 Task: Add Sprouts Spicy Roasted Seaweed to the cart.
Action: Mouse pressed left at (19, 82)
Screenshot: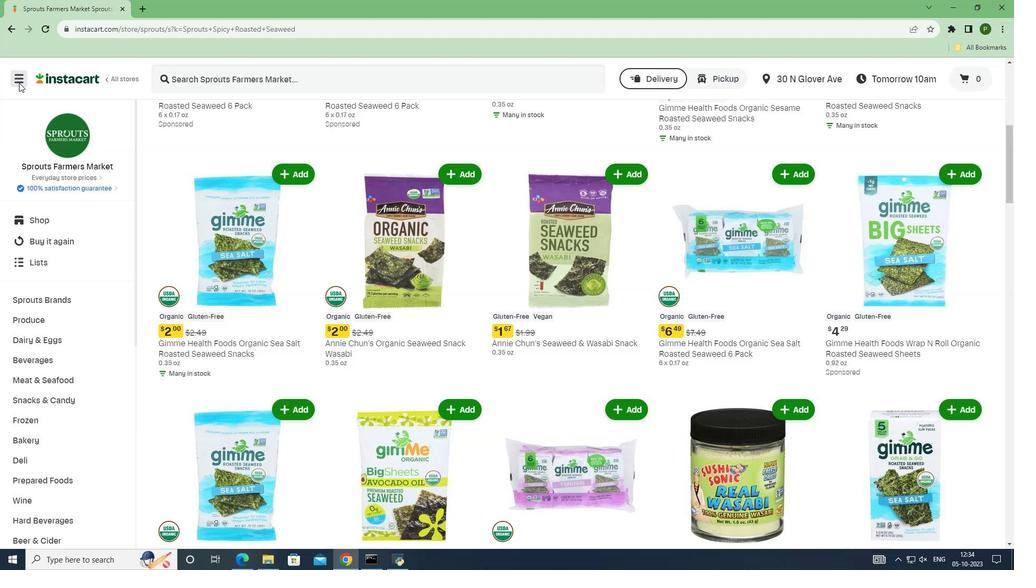 
Action: Mouse moved to (16, 288)
Screenshot: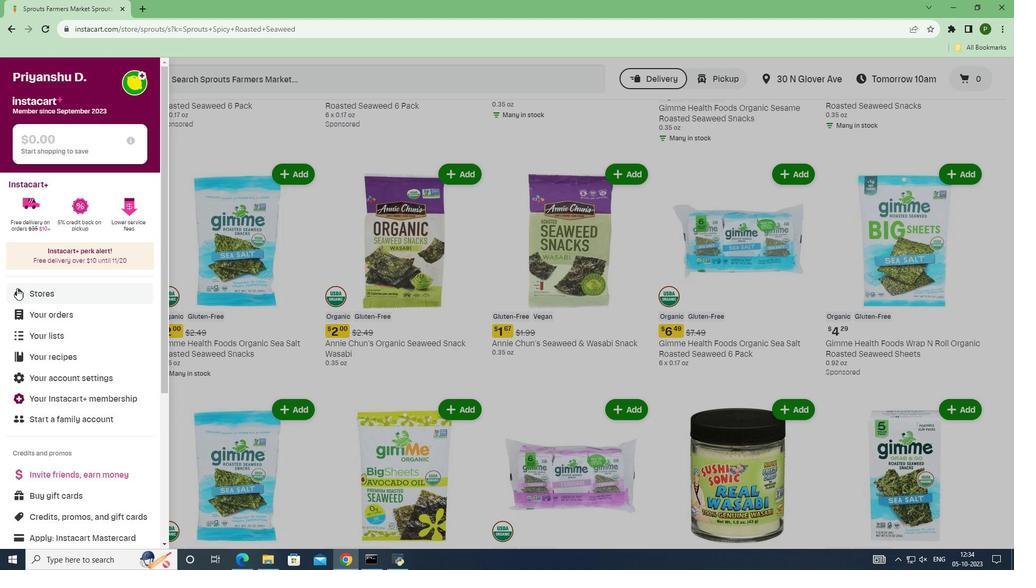 
Action: Mouse pressed left at (16, 288)
Screenshot: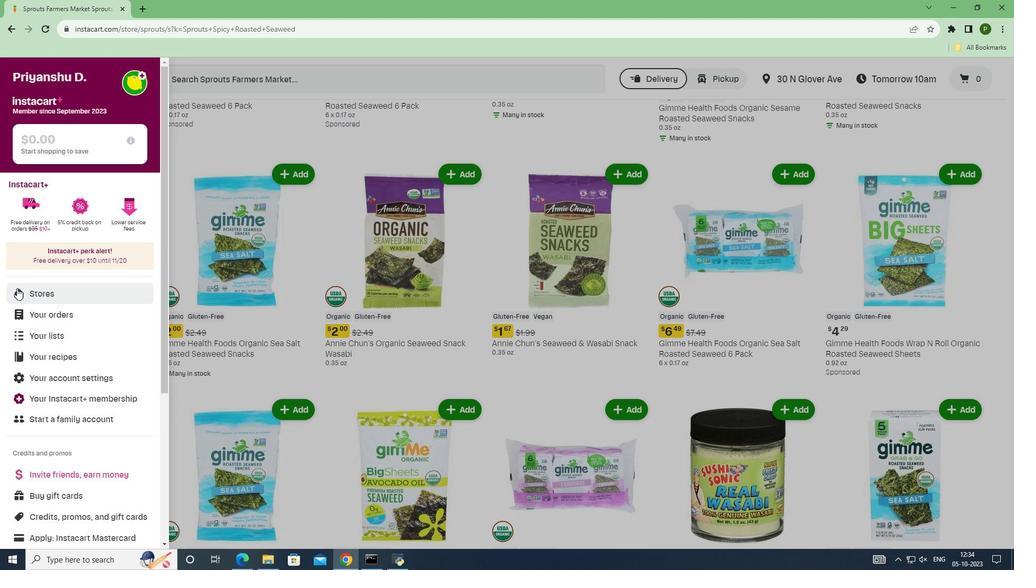 
Action: Mouse moved to (240, 119)
Screenshot: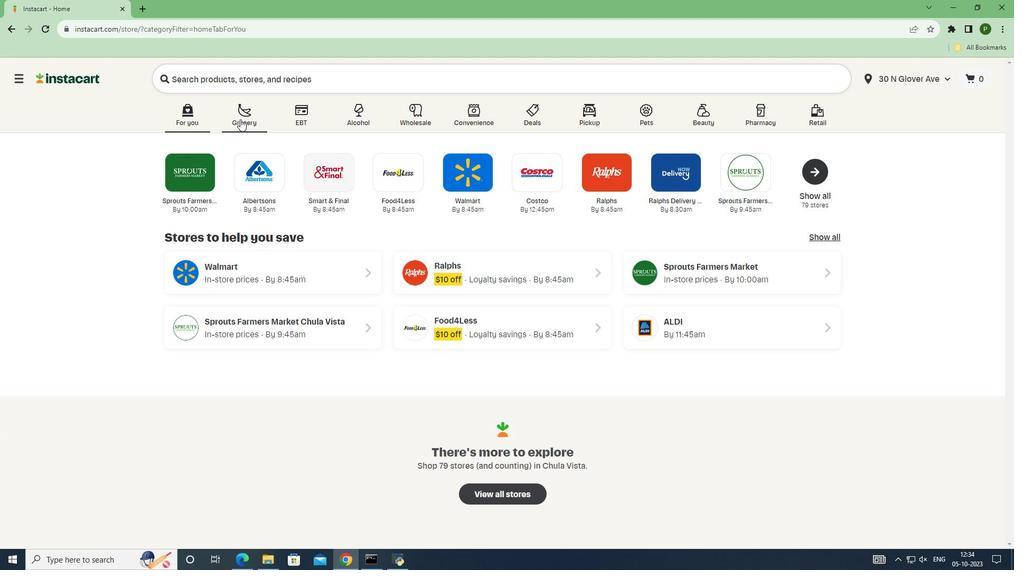 
Action: Mouse pressed left at (240, 119)
Screenshot: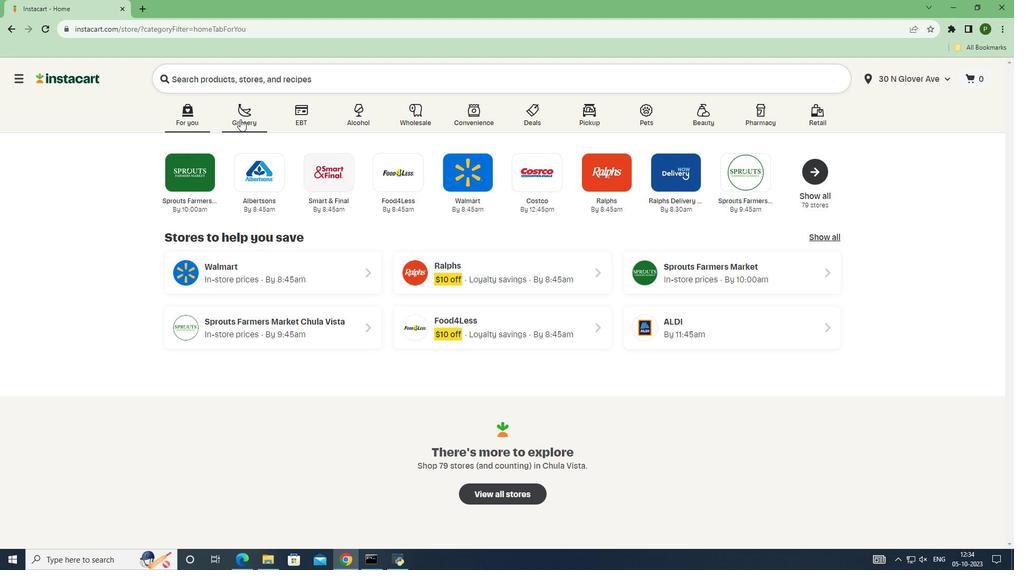 
Action: Mouse moved to (640, 227)
Screenshot: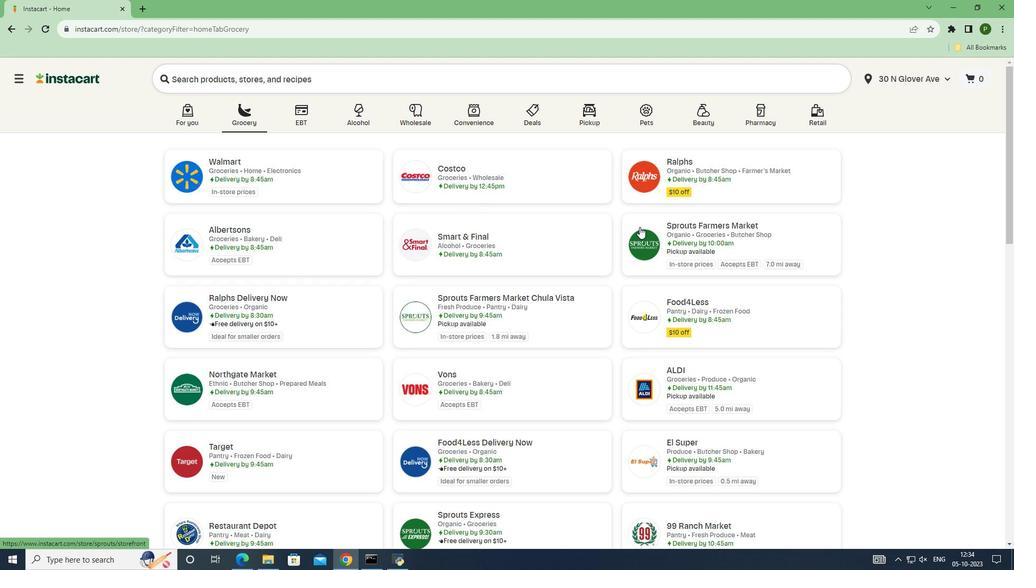 
Action: Mouse pressed left at (640, 227)
Screenshot: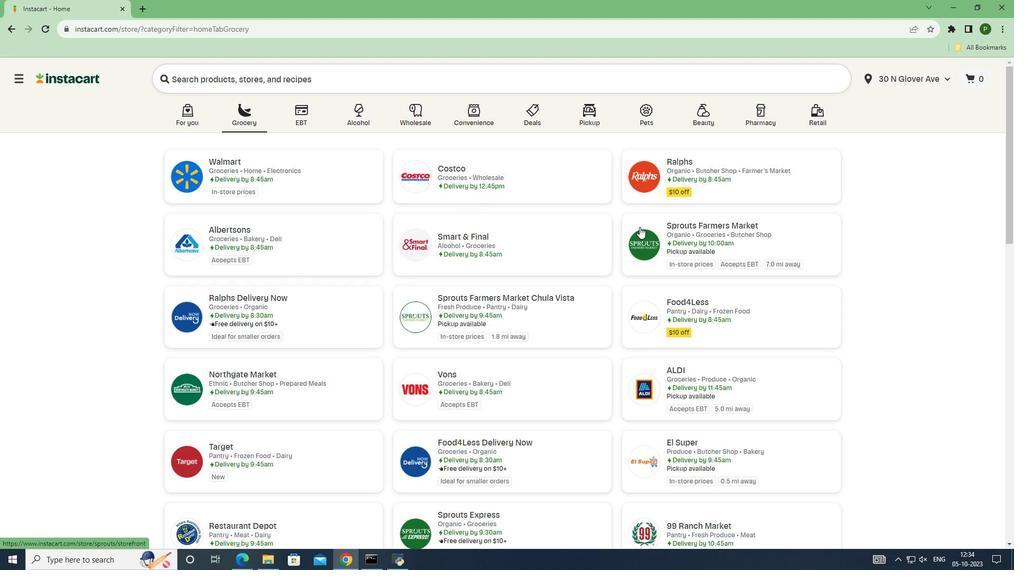
Action: Mouse moved to (83, 299)
Screenshot: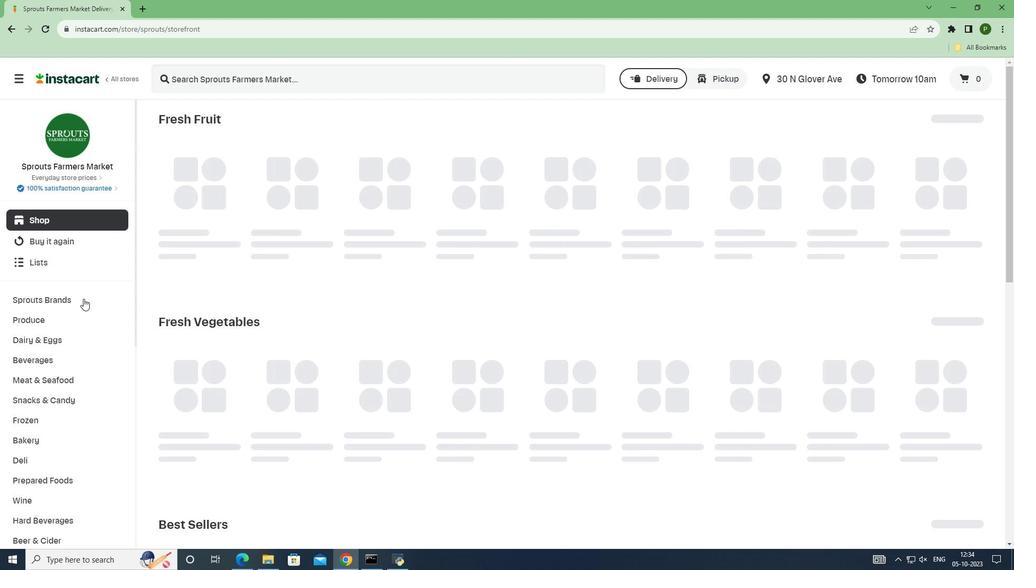 
Action: Mouse pressed left at (83, 299)
Screenshot: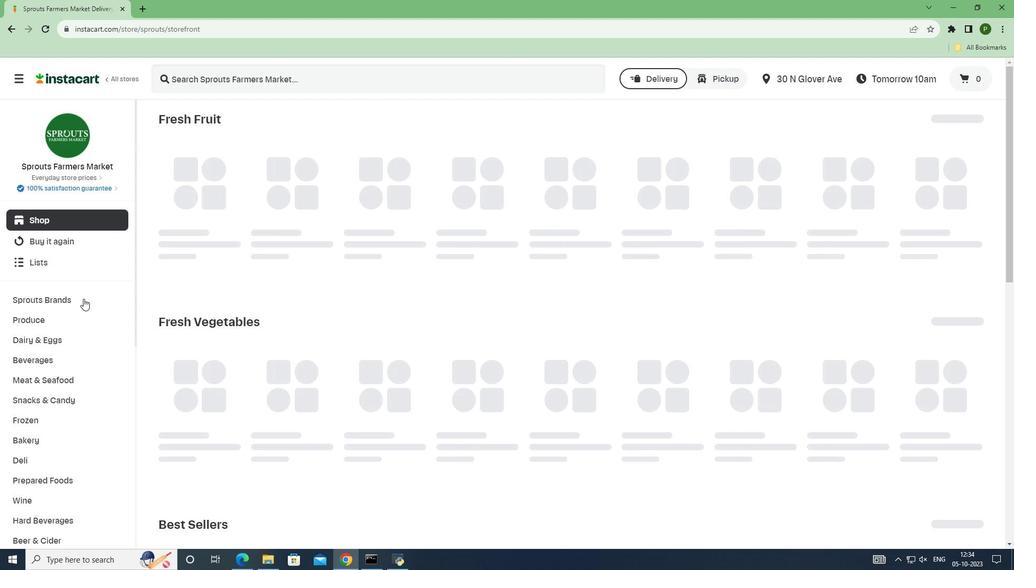 
Action: Mouse moved to (61, 382)
Screenshot: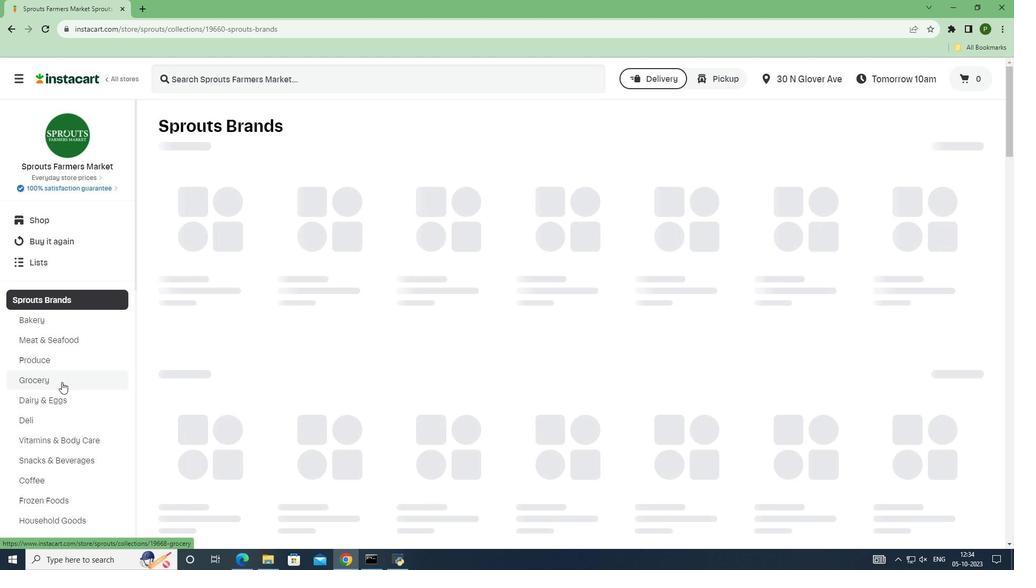 
Action: Mouse pressed left at (61, 382)
Screenshot: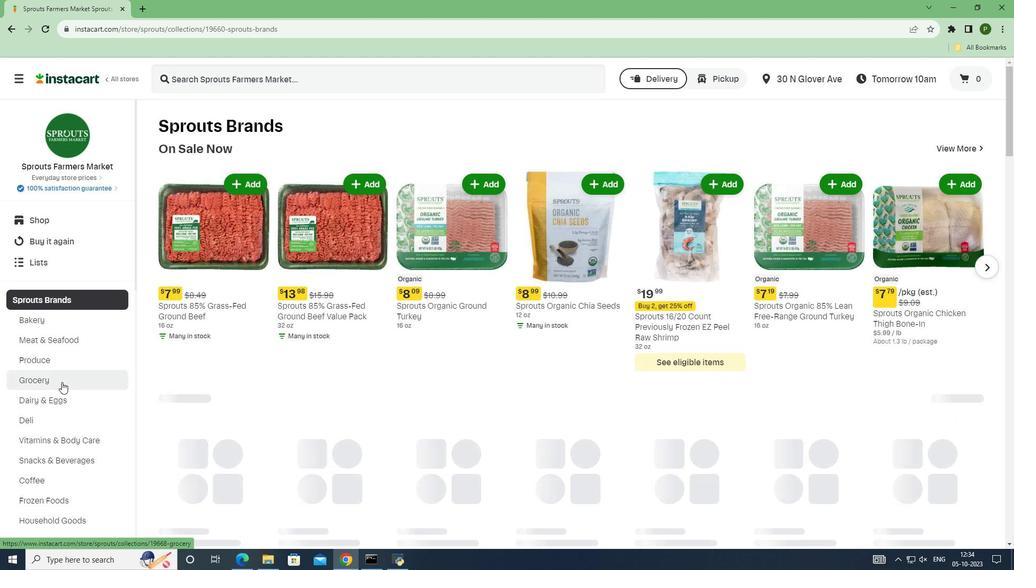 
Action: Mouse moved to (228, 278)
Screenshot: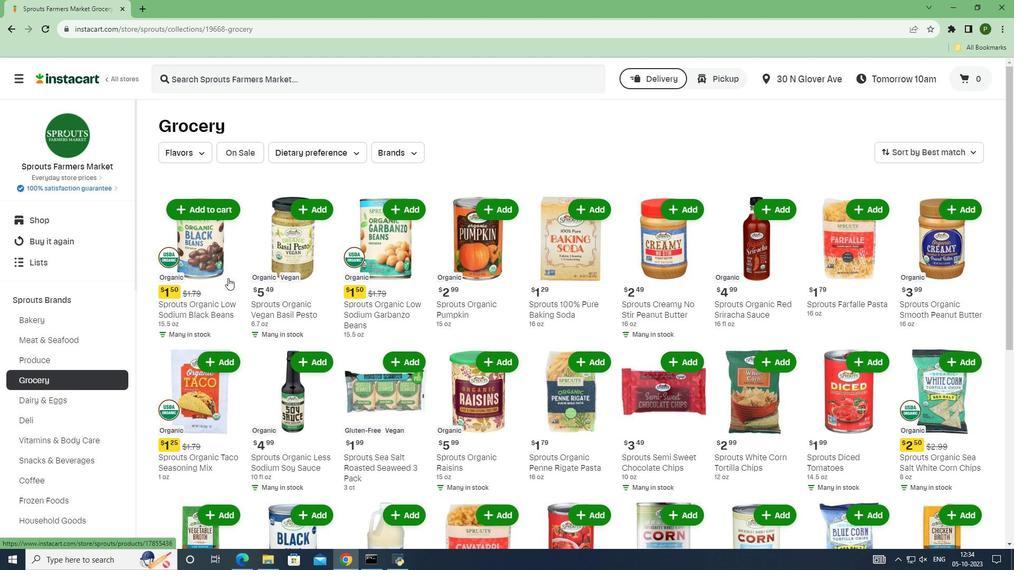 
Action: Mouse scrolled (228, 277) with delta (0, 0)
Screenshot: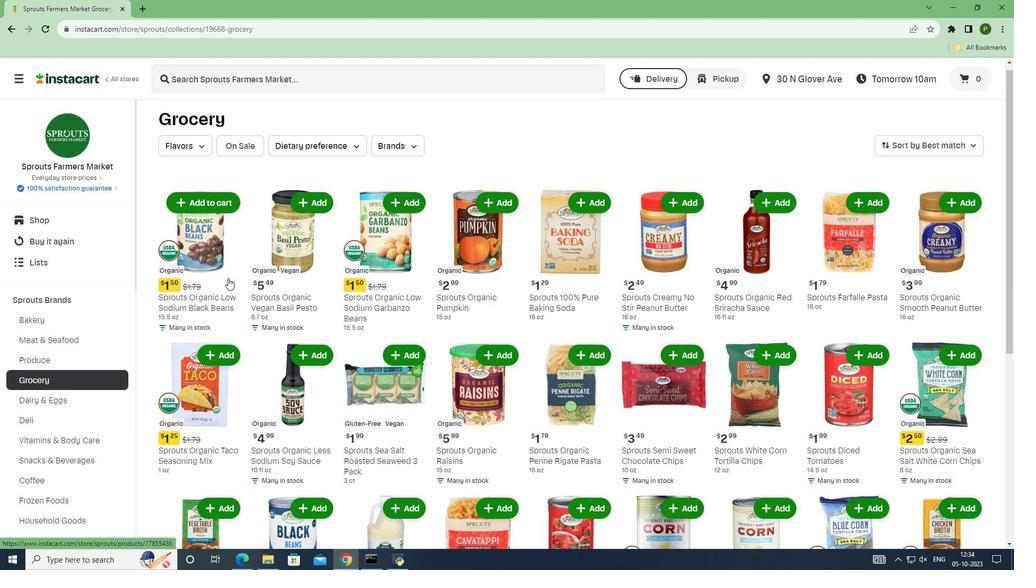 
Action: Mouse moved to (228, 278)
Screenshot: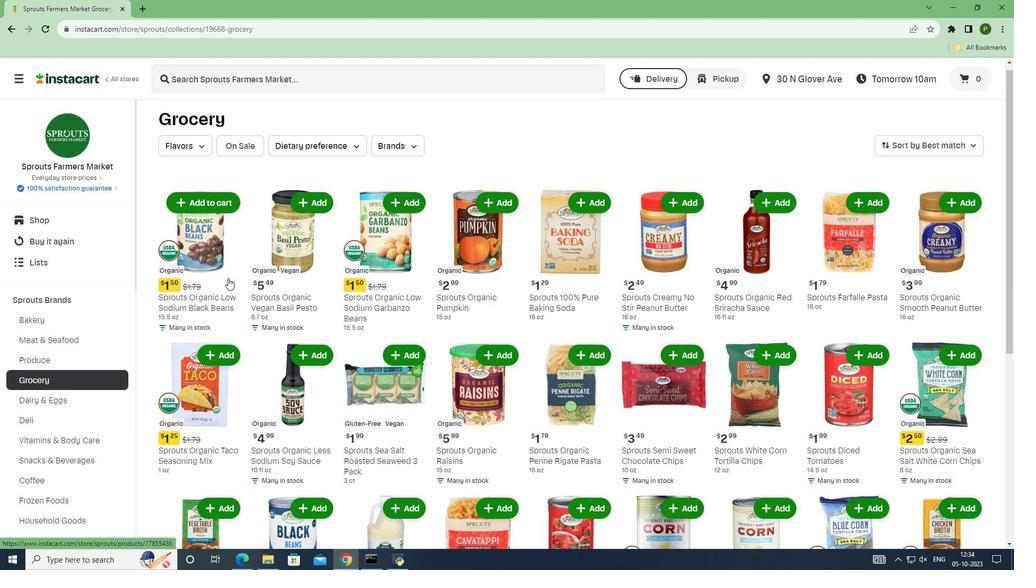 
Action: Mouse scrolled (228, 278) with delta (0, 0)
Screenshot: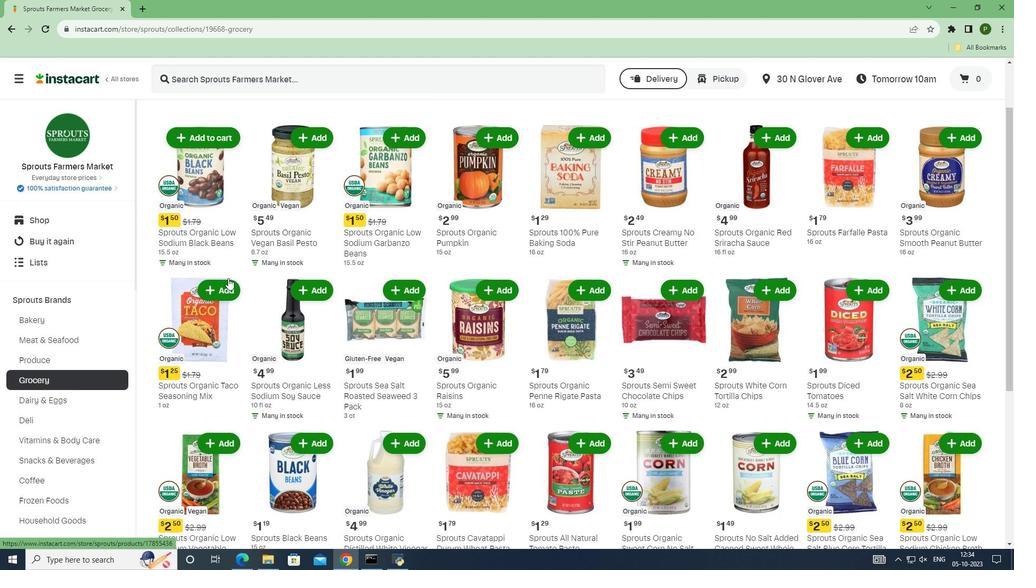 
Action: Mouse scrolled (228, 278) with delta (0, 0)
Screenshot: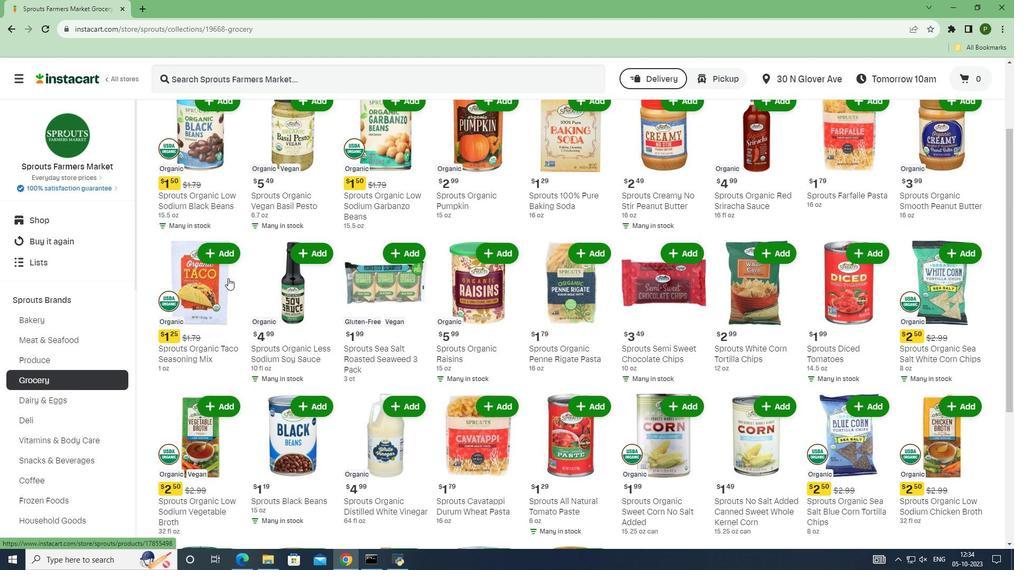 
Action: Mouse scrolled (228, 278) with delta (0, 0)
Screenshot: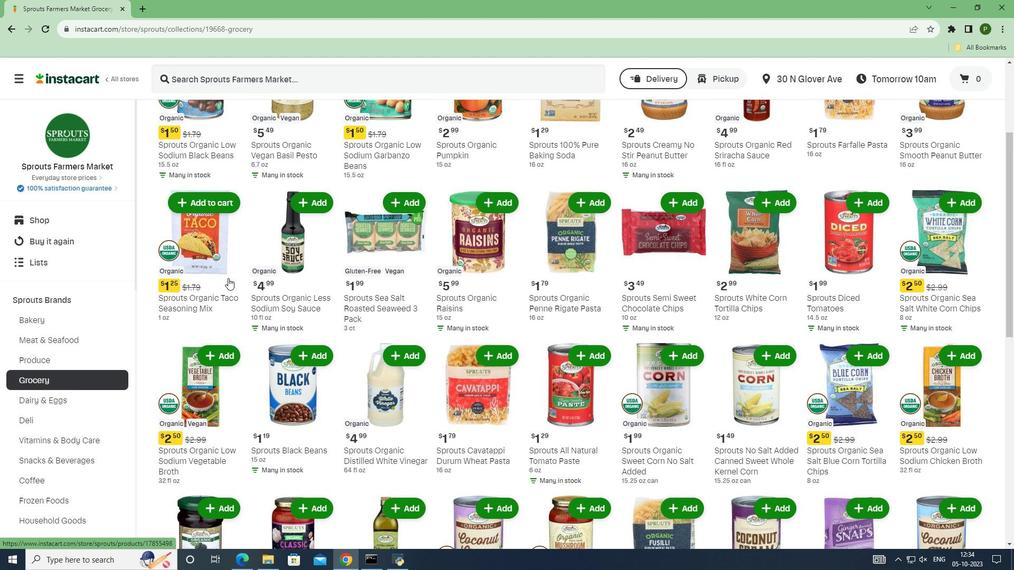 
Action: Mouse scrolled (228, 278) with delta (0, 0)
Screenshot: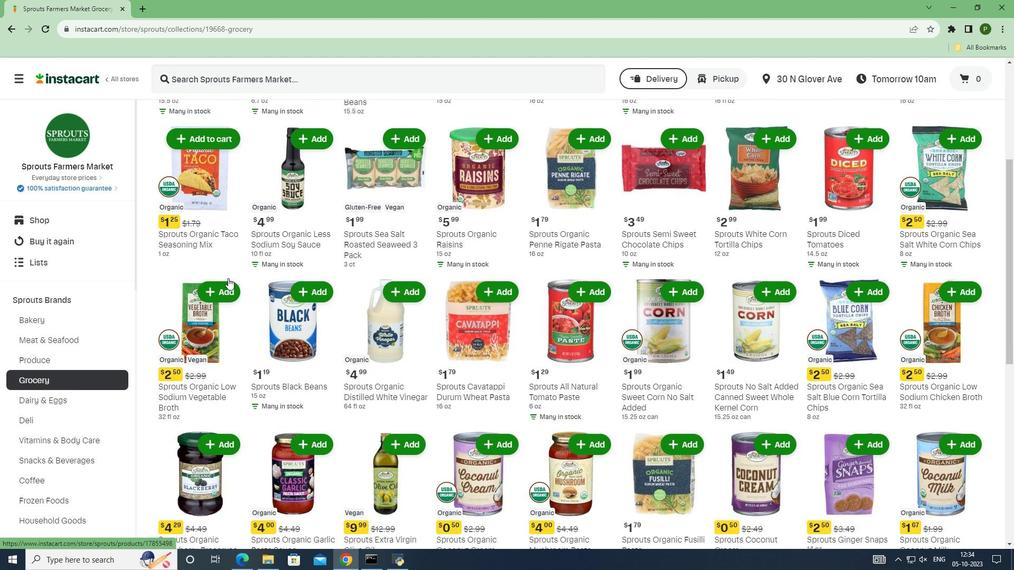 
Action: Mouse scrolled (228, 278) with delta (0, 0)
Screenshot: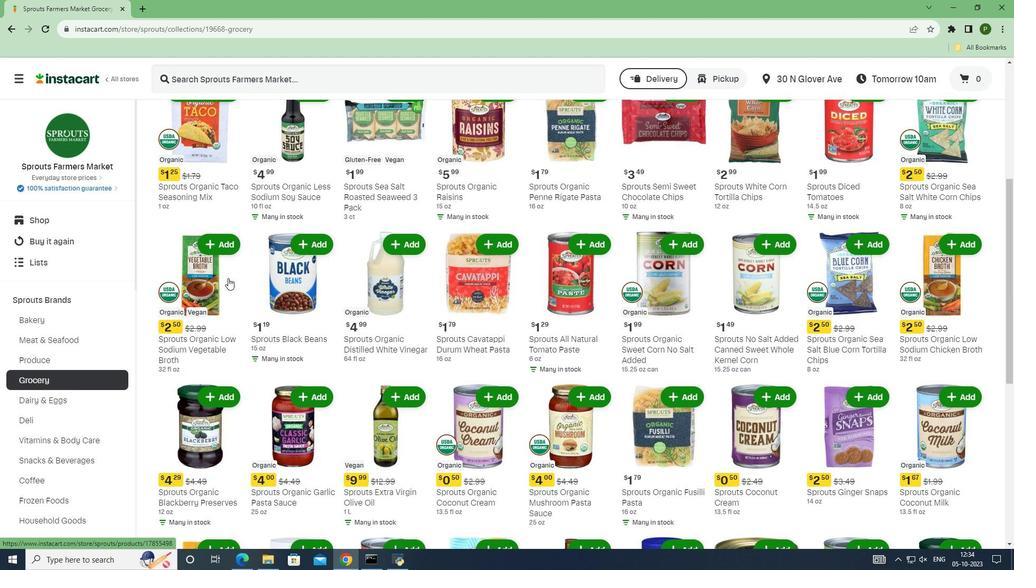 
Action: Mouse scrolled (228, 278) with delta (0, 0)
Screenshot: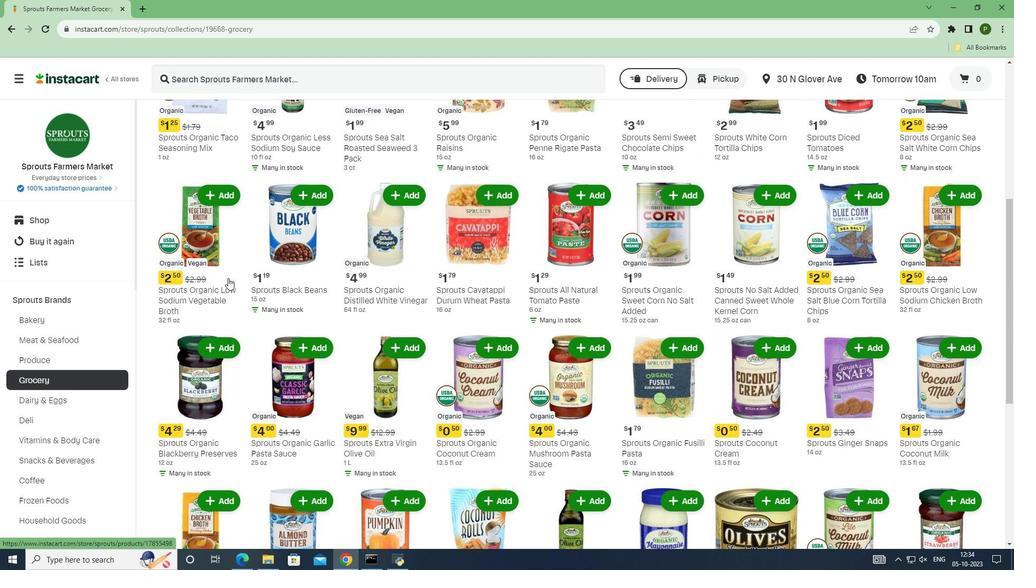 
Action: Mouse scrolled (228, 278) with delta (0, 0)
Screenshot: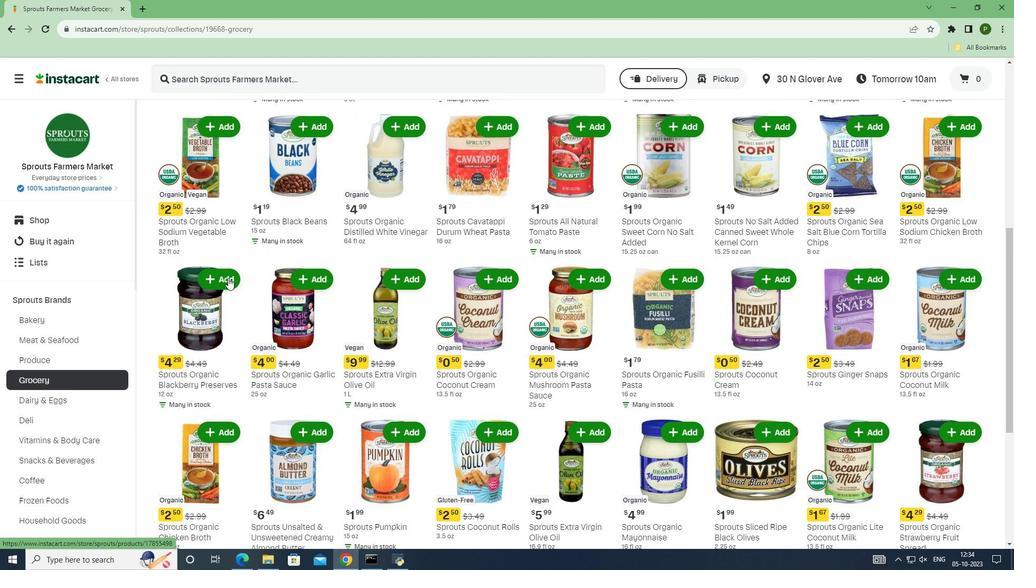 
Action: Mouse scrolled (228, 278) with delta (0, 0)
Screenshot: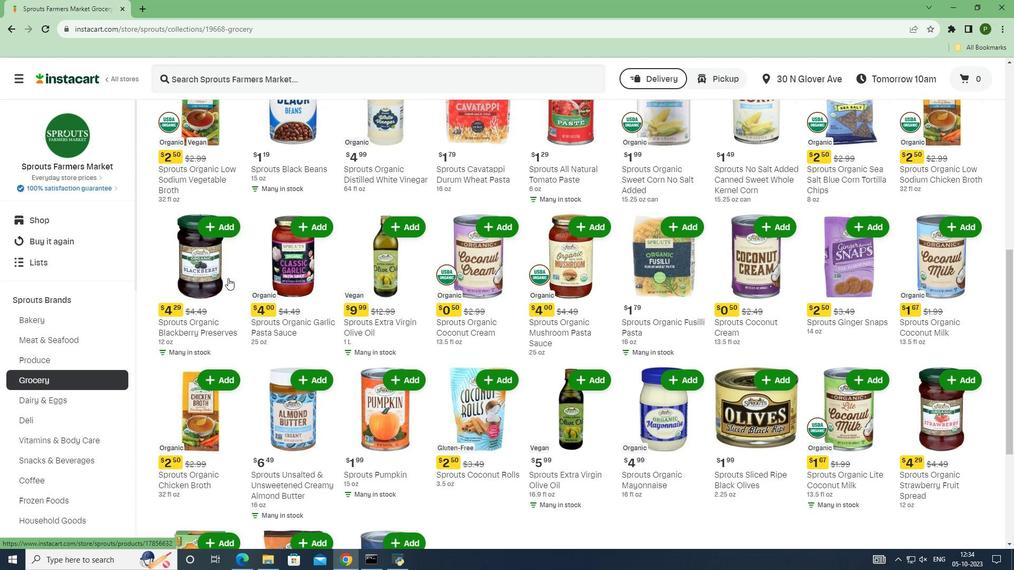 
Action: Mouse scrolled (228, 278) with delta (0, 0)
Screenshot: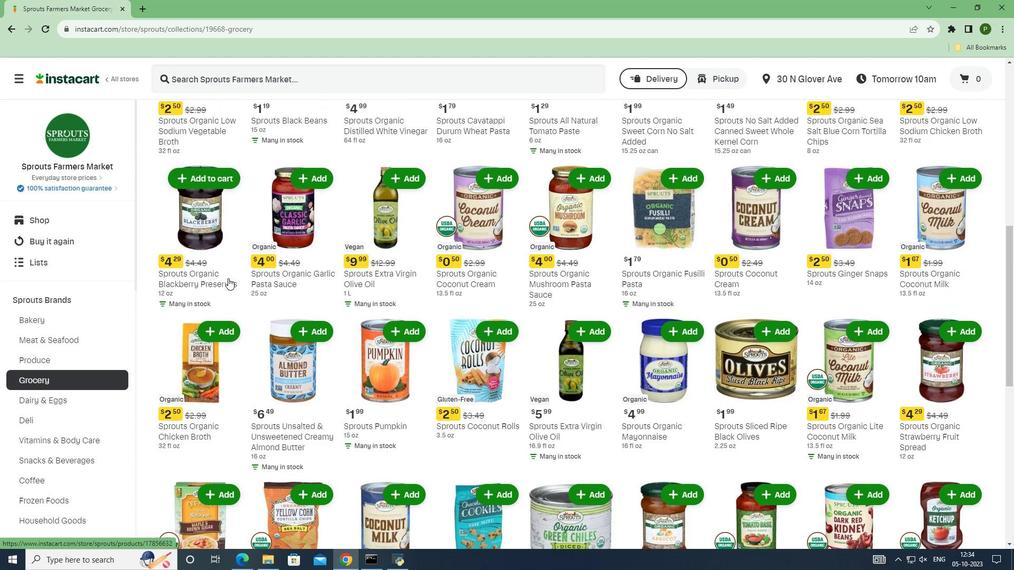 
Action: Mouse scrolled (228, 278) with delta (0, 0)
Screenshot: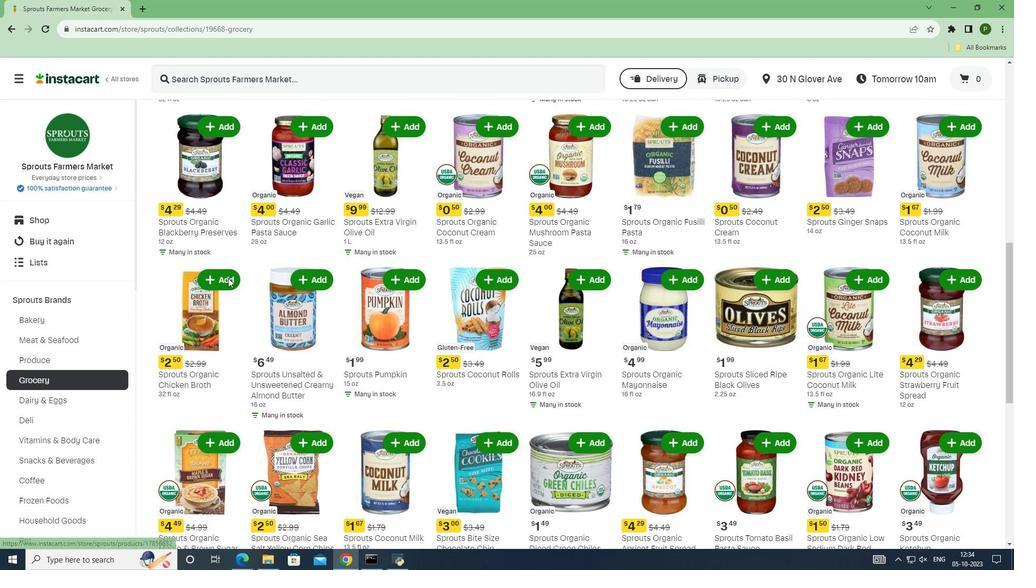 
Action: Mouse scrolled (228, 278) with delta (0, 0)
Screenshot: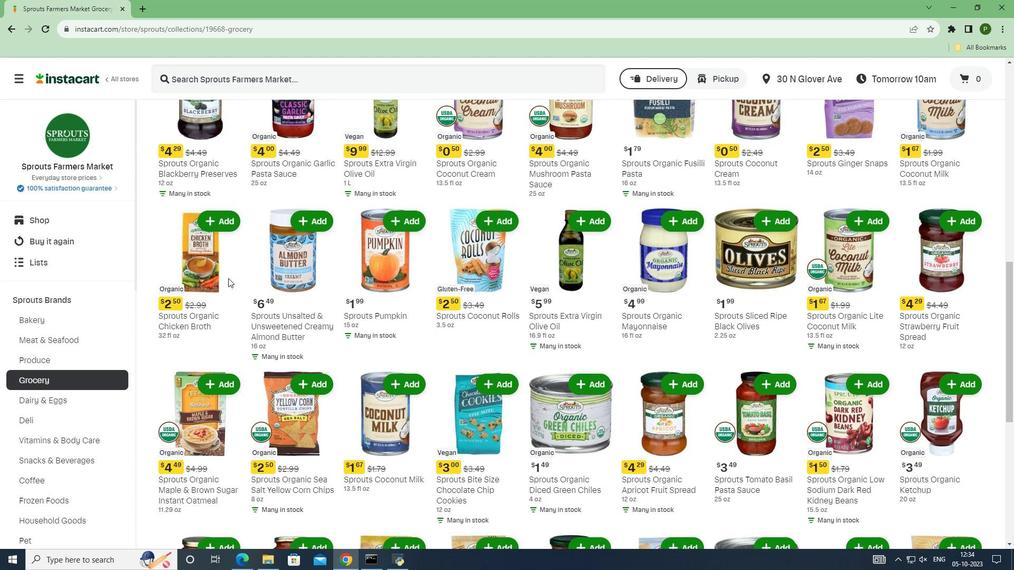 
Action: Mouse scrolled (228, 278) with delta (0, 0)
Screenshot: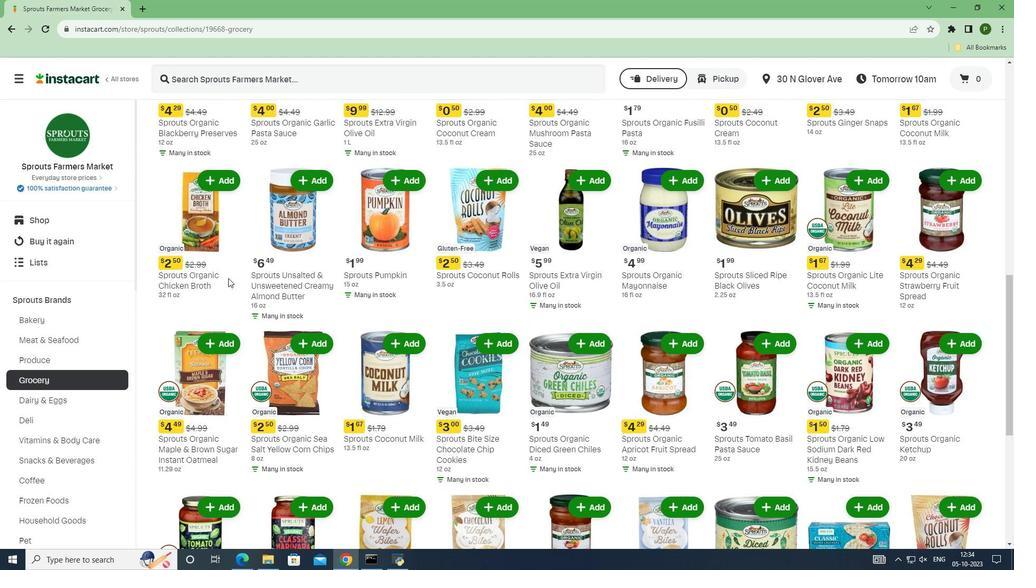 
Action: Mouse scrolled (228, 278) with delta (0, 0)
Screenshot: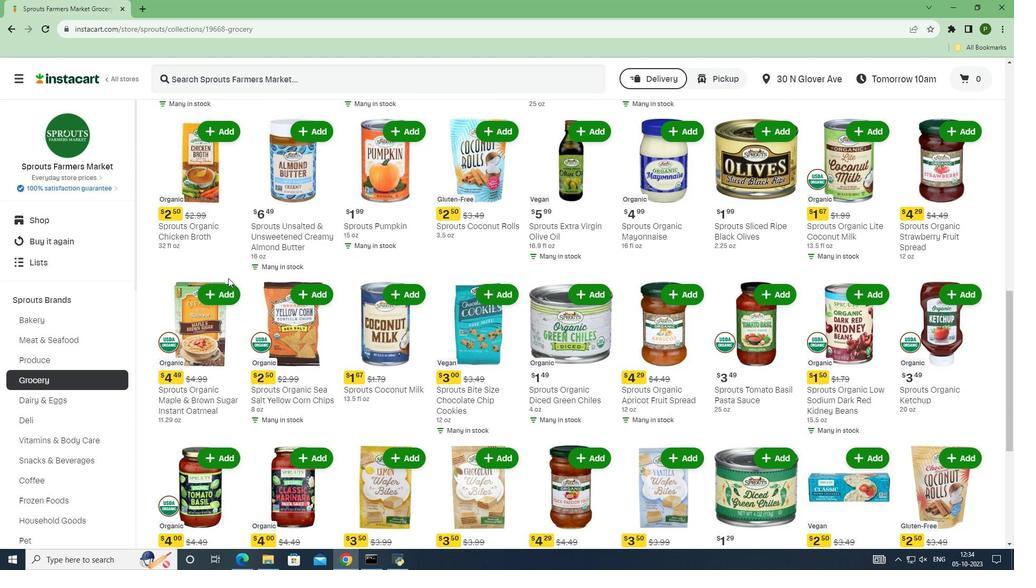 
Action: Mouse scrolled (228, 278) with delta (0, 0)
Screenshot: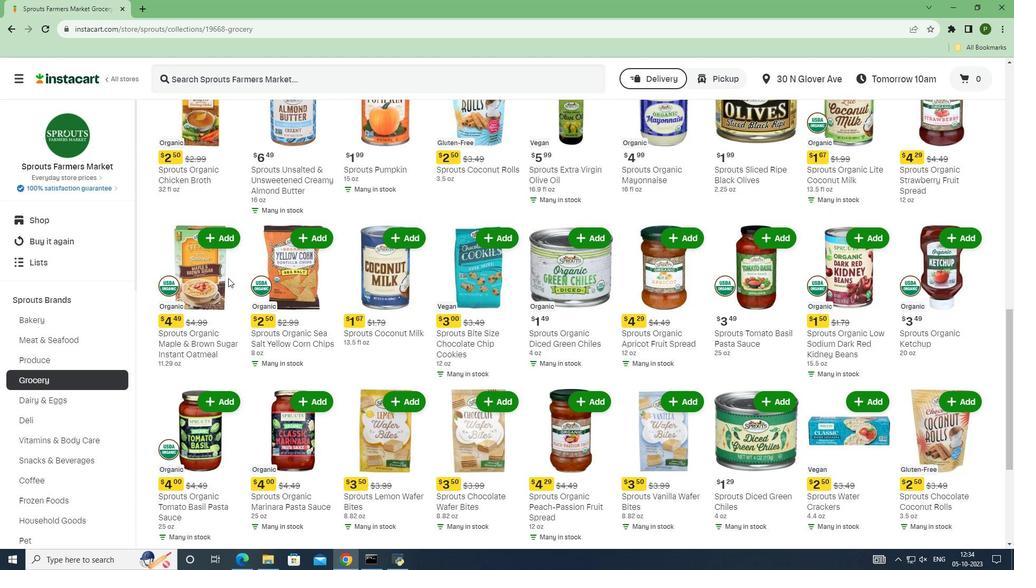 
Action: Mouse scrolled (228, 278) with delta (0, 0)
Screenshot: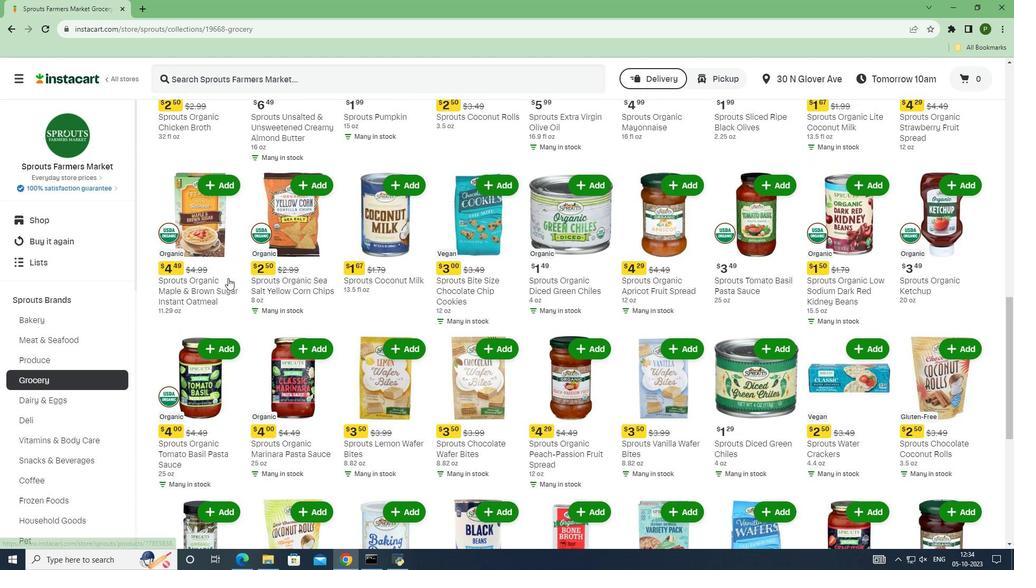 
Action: Mouse scrolled (228, 278) with delta (0, 0)
Screenshot: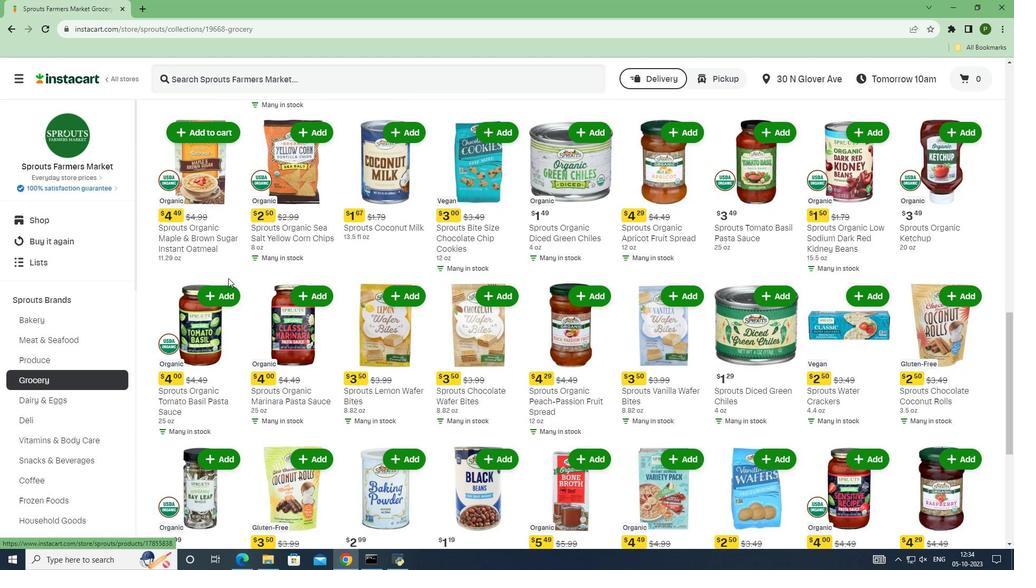 
Action: Mouse scrolled (228, 278) with delta (0, 0)
Screenshot: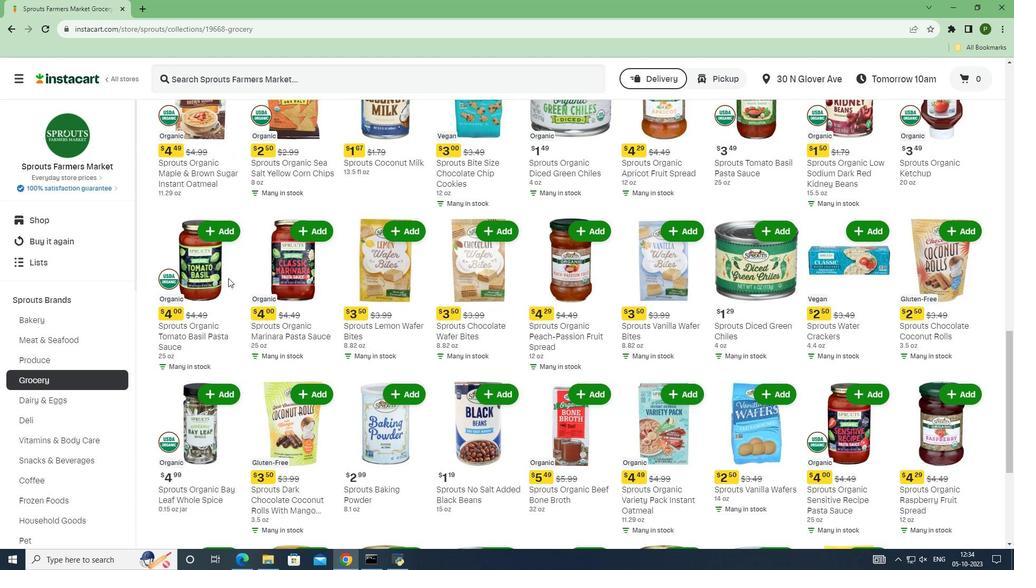 
Action: Mouse scrolled (228, 278) with delta (0, 0)
Screenshot: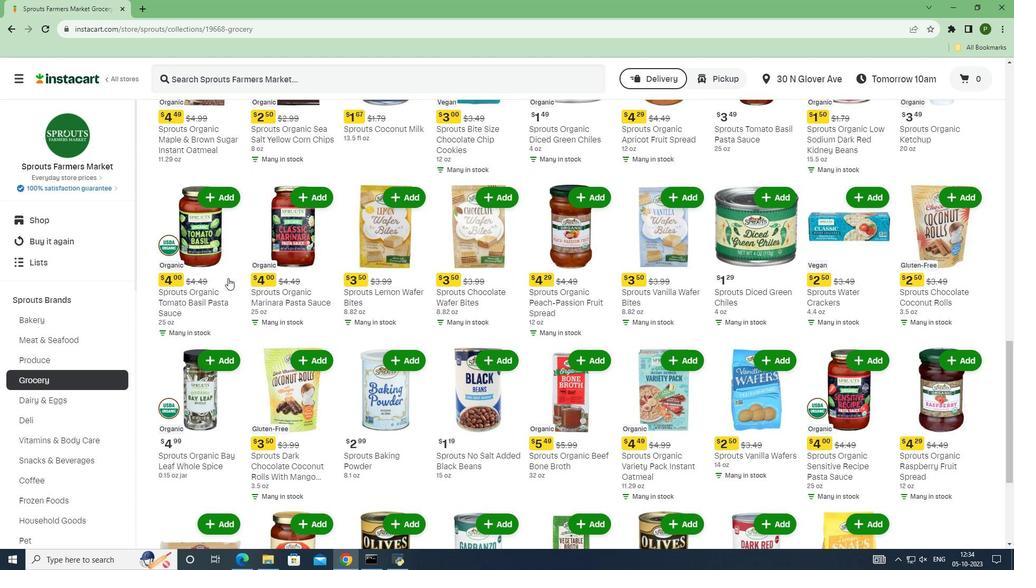 
Action: Mouse scrolled (228, 278) with delta (0, 0)
Screenshot: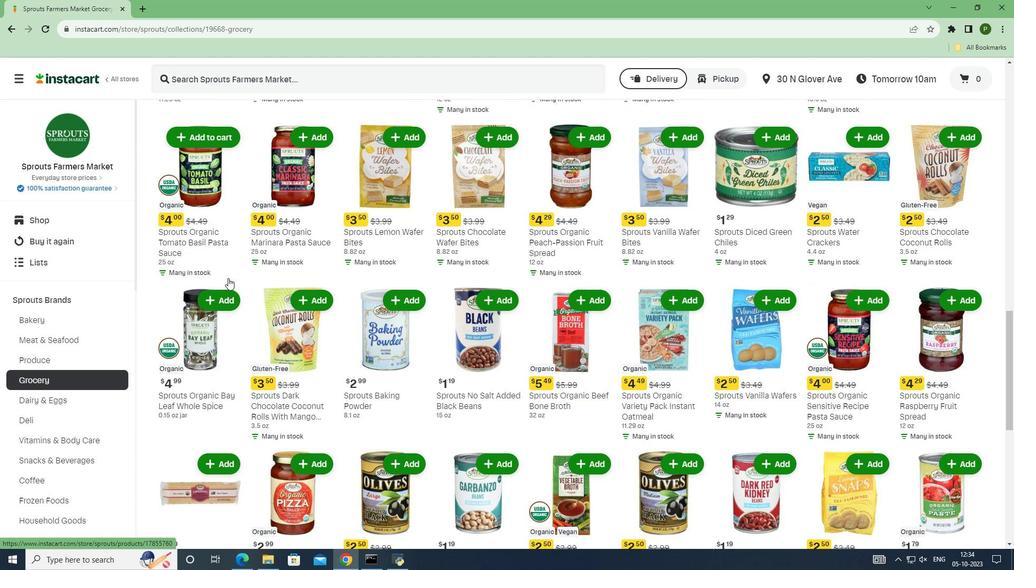 
Action: Mouse scrolled (228, 278) with delta (0, 0)
Screenshot: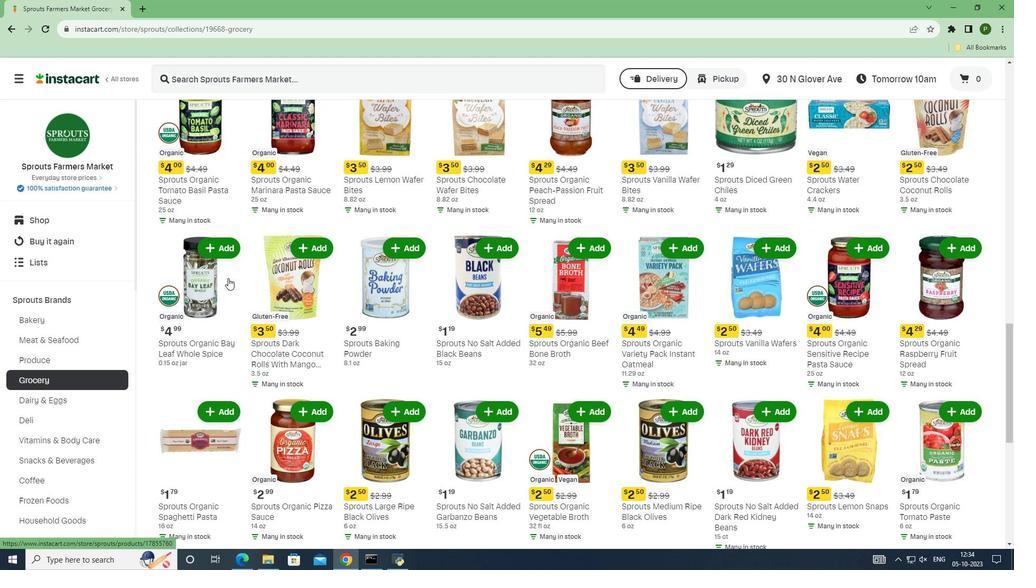 
Action: Mouse scrolled (228, 278) with delta (0, 0)
Screenshot: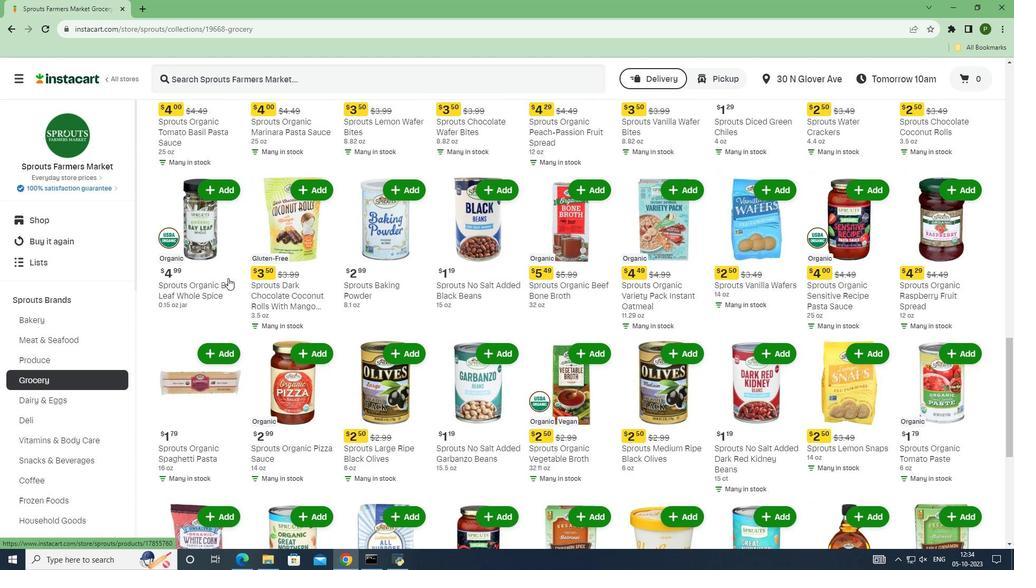 
Action: Mouse scrolled (228, 278) with delta (0, 0)
Screenshot: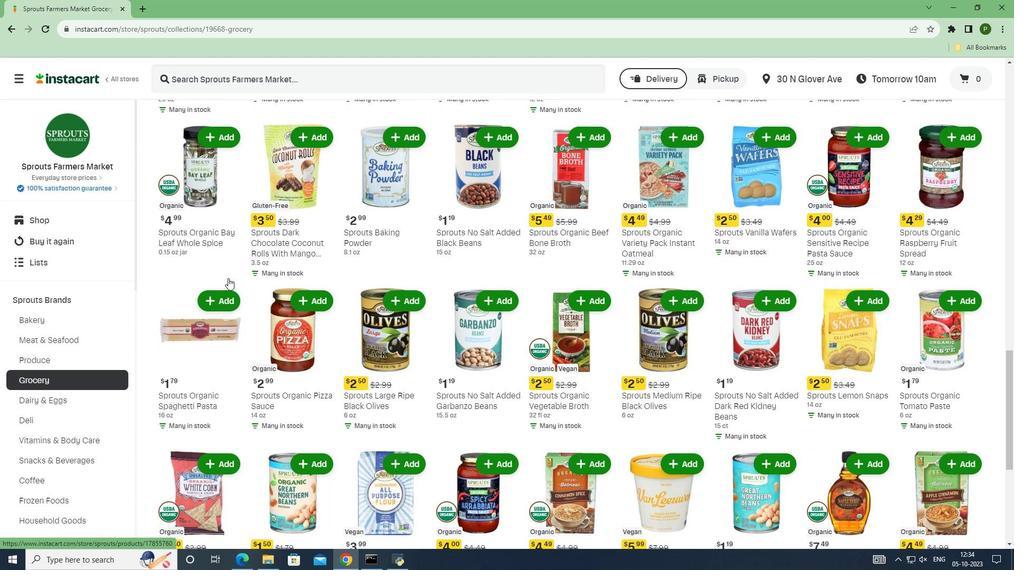 
Action: Mouse scrolled (228, 278) with delta (0, 0)
Screenshot: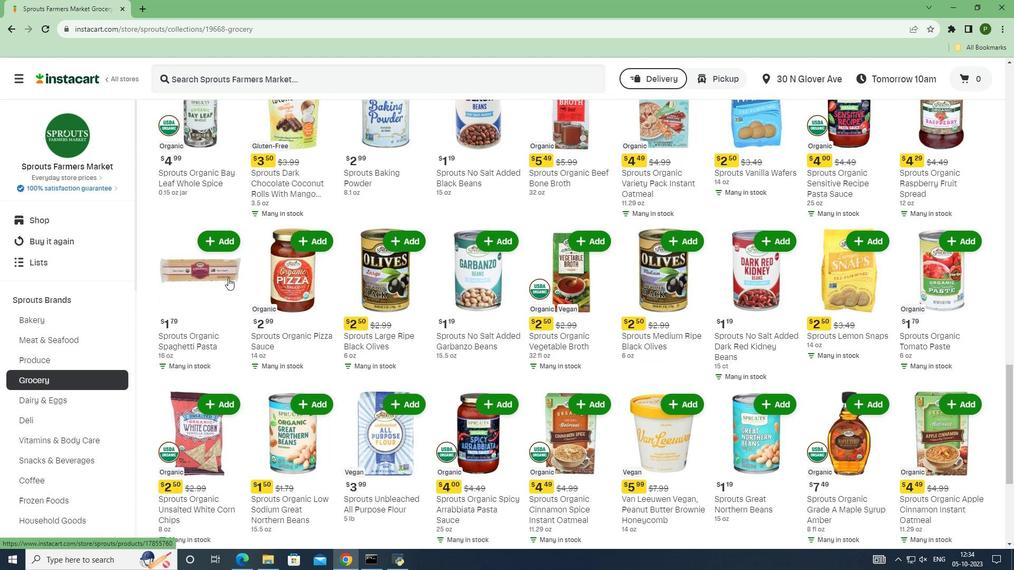 
Action: Mouse scrolled (228, 278) with delta (0, 0)
Screenshot: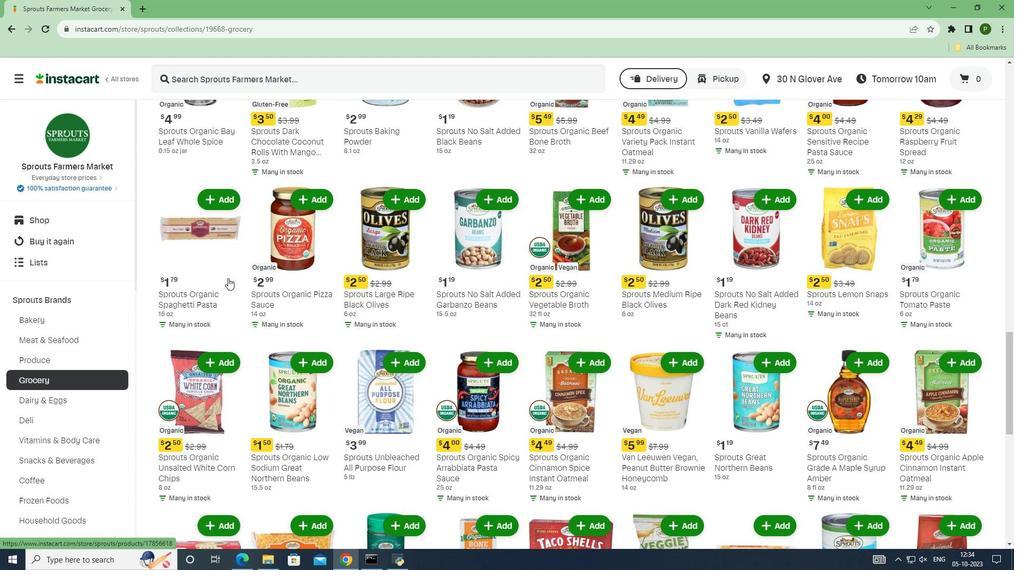 
Action: Mouse scrolled (228, 278) with delta (0, 0)
Screenshot: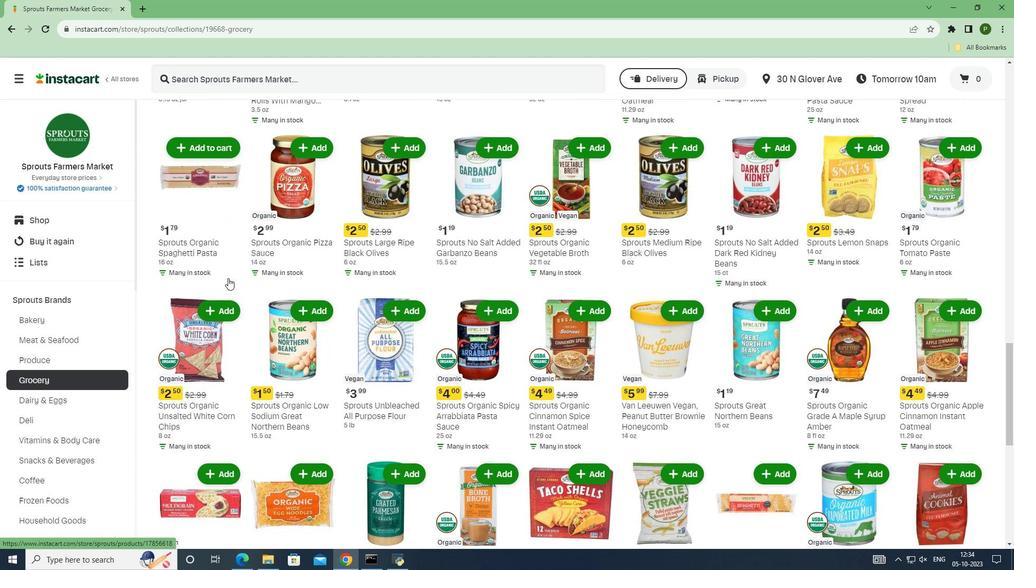 
Action: Mouse scrolled (228, 278) with delta (0, 0)
Screenshot: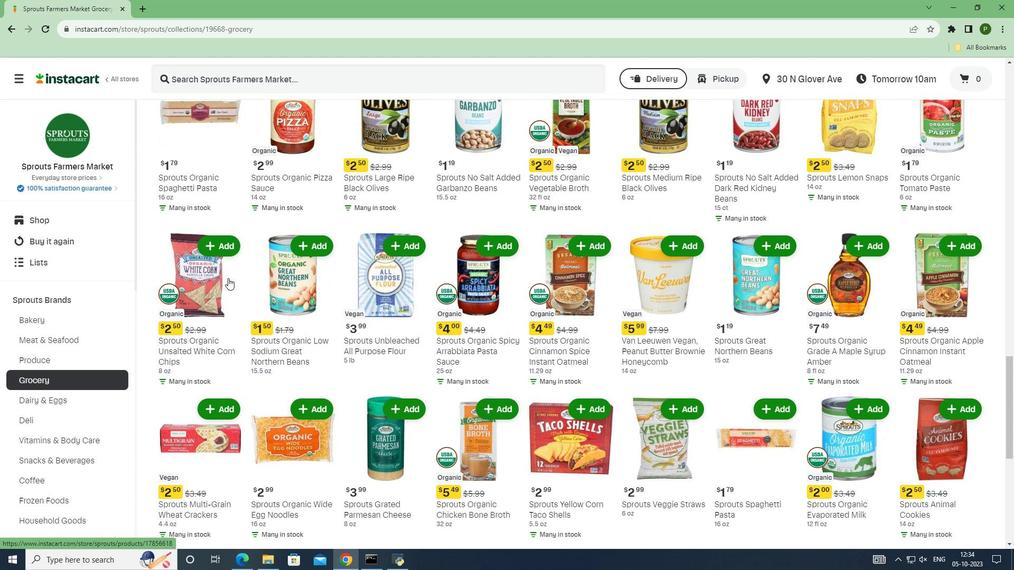 
Action: Mouse scrolled (228, 278) with delta (0, 0)
Screenshot: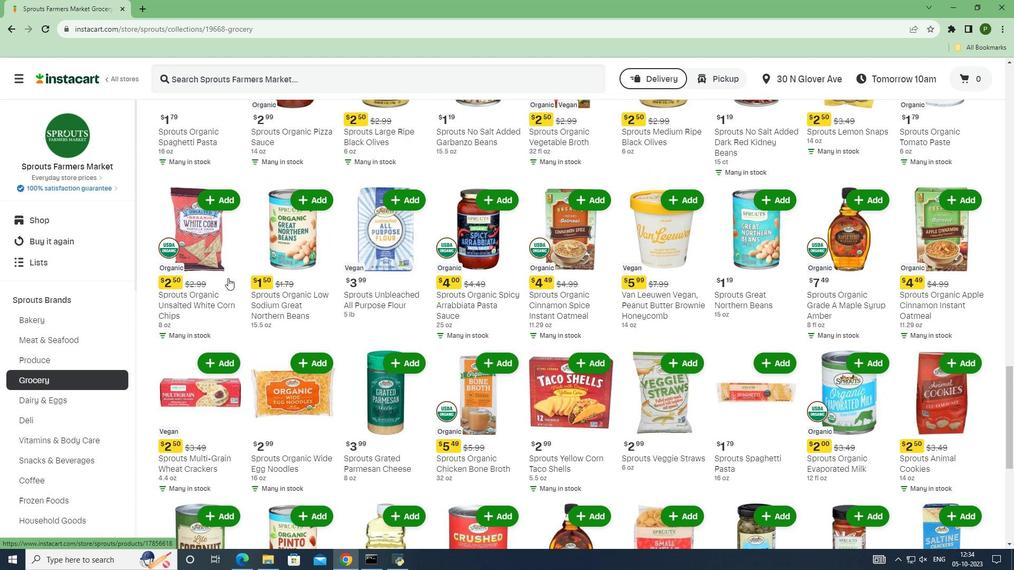 
Action: Mouse scrolled (228, 278) with delta (0, 0)
Screenshot: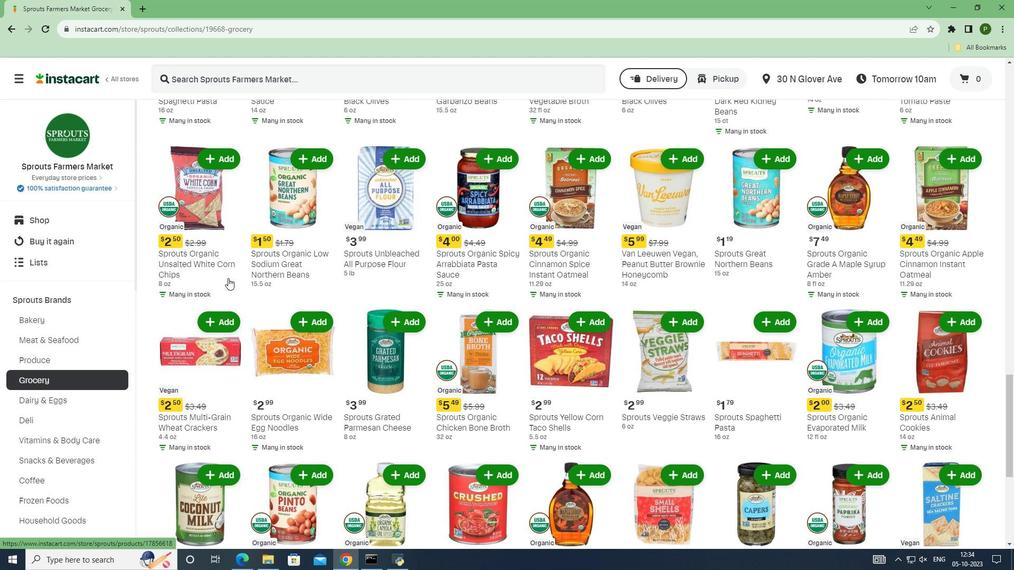 
Action: Mouse scrolled (228, 278) with delta (0, 0)
Screenshot: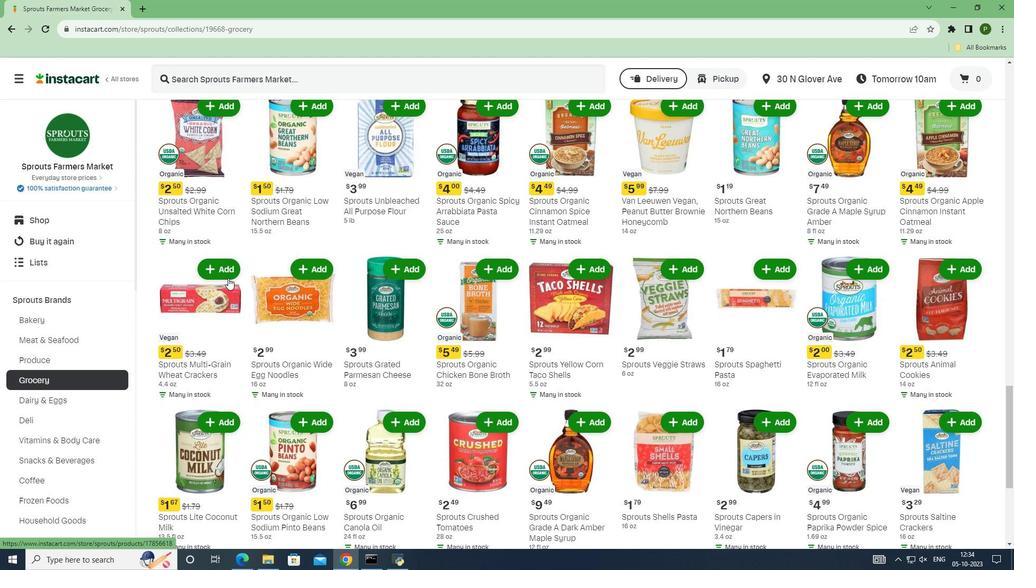 
Action: Mouse scrolled (228, 278) with delta (0, 0)
Screenshot: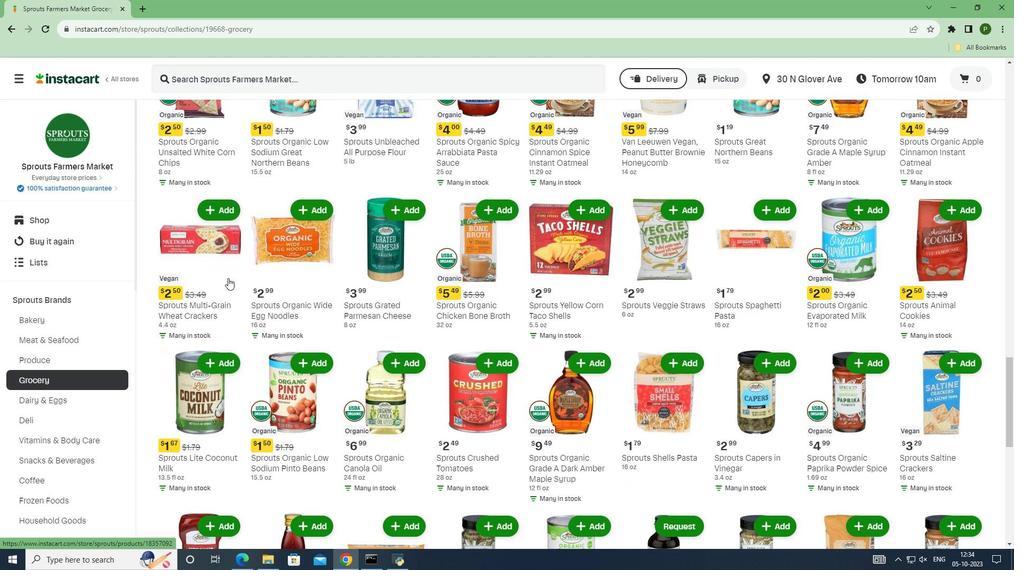
Action: Mouse scrolled (228, 278) with delta (0, 0)
Screenshot: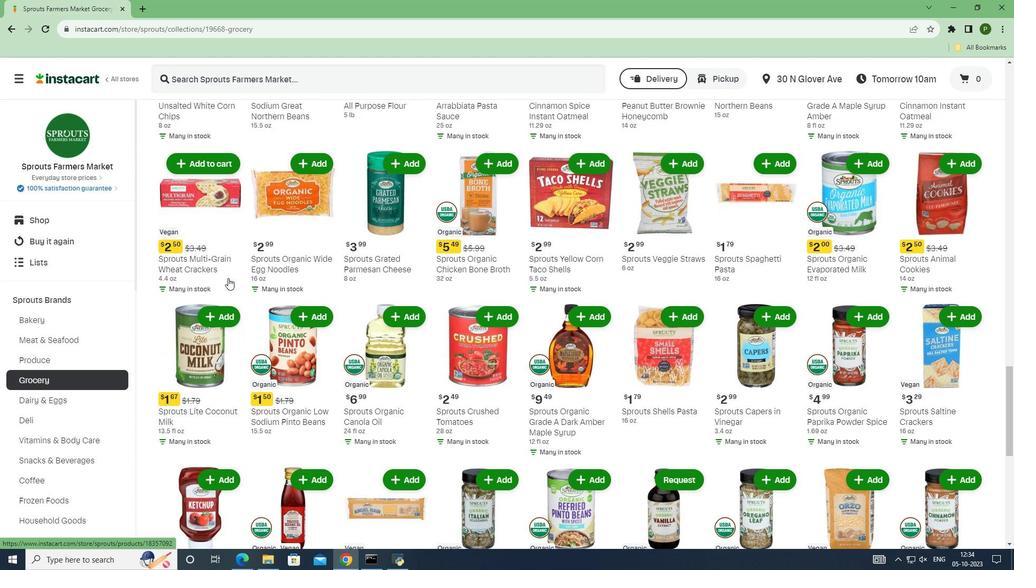 
Action: Mouse scrolled (228, 278) with delta (0, 0)
Screenshot: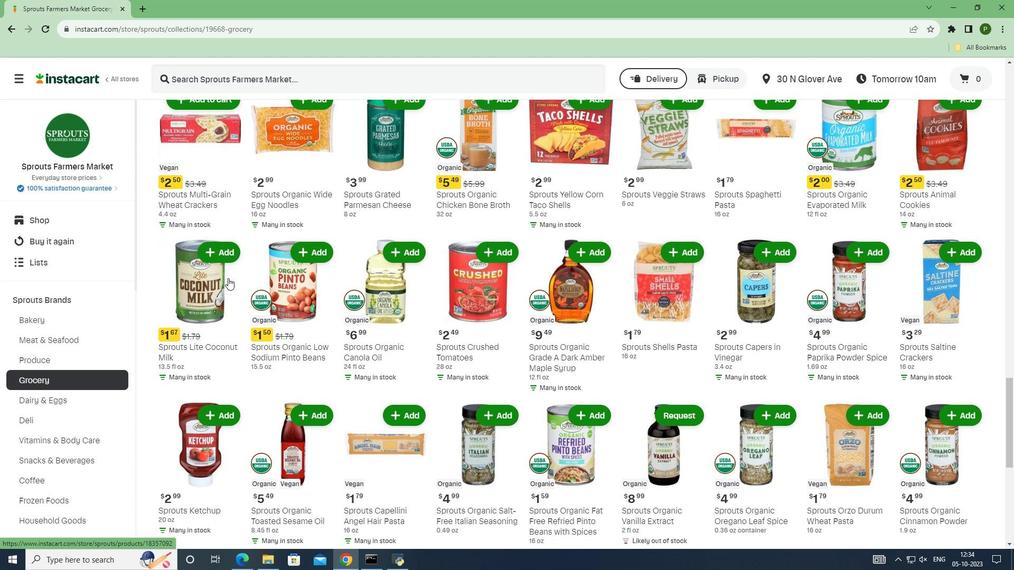 
Action: Mouse scrolled (228, 278) with delta (0, 0)
Screenshot: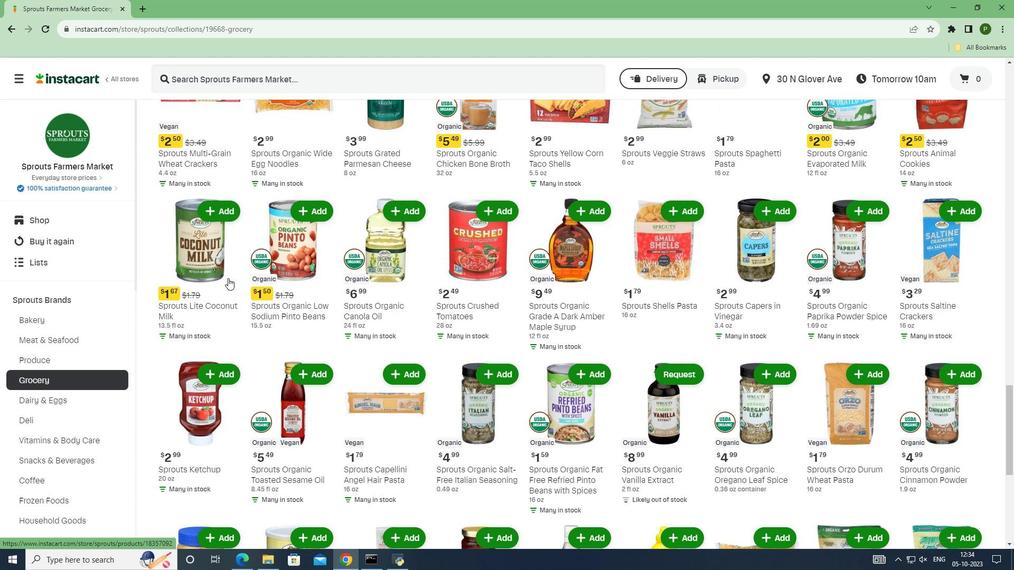 
Action: Mouse scrolled (228, 278) with delta (0, 0)
Screenshot: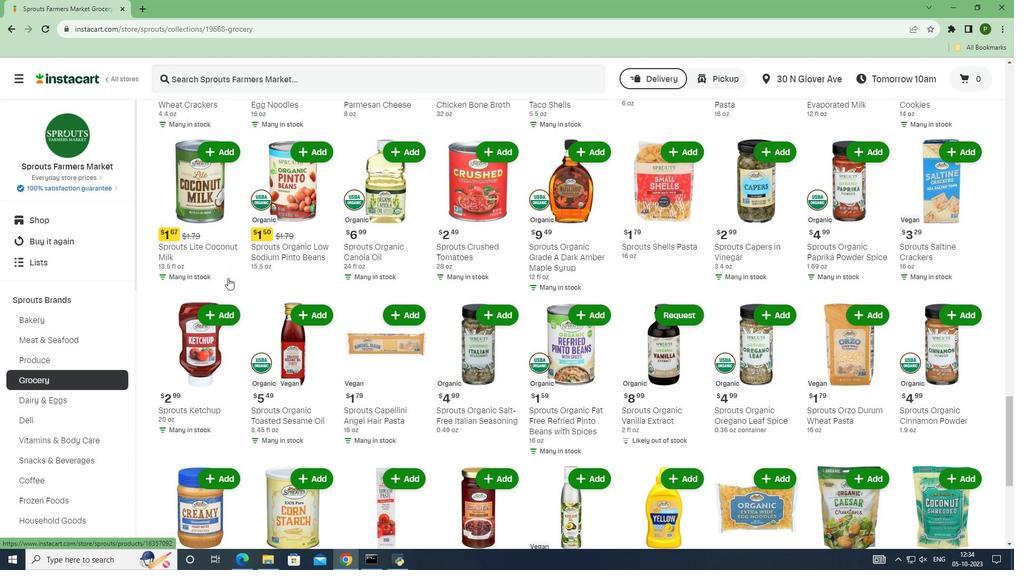 
Action: Mouse scrolled (228, 278) with delta (0, 0)
Screenshot: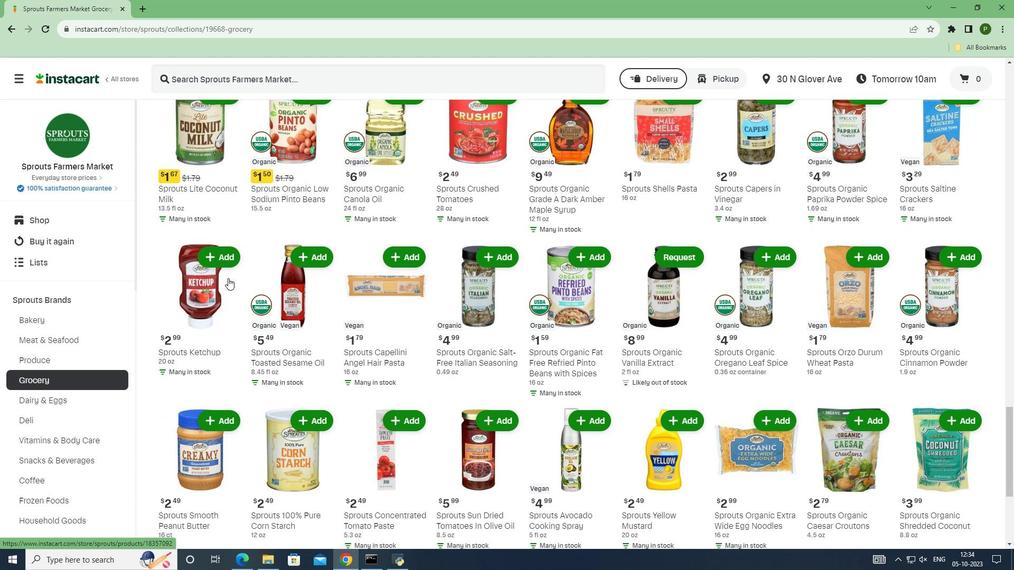 
Action: Mouse scrolled (228, 278) with delta (0, 0)
Screenshot: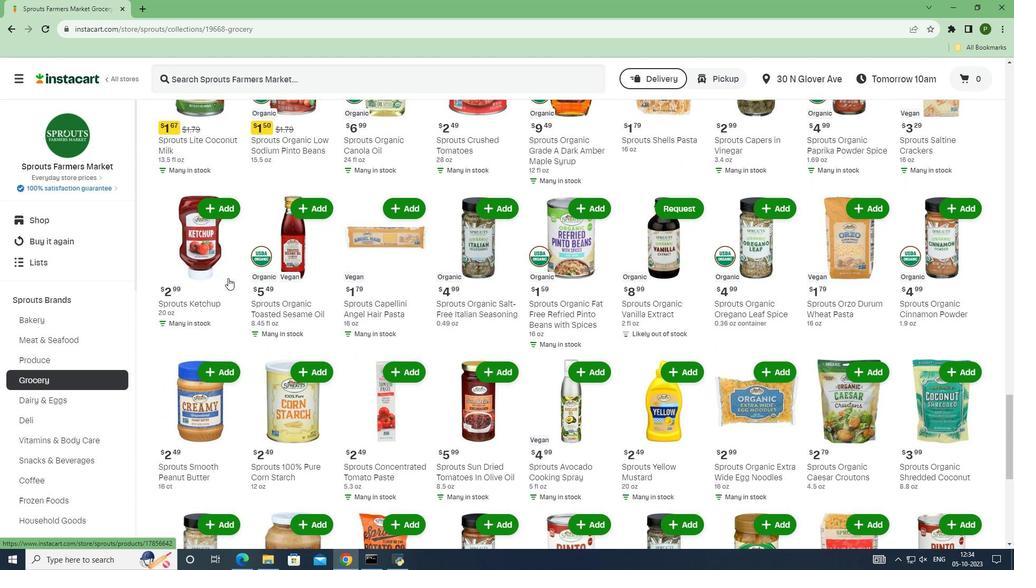 
Action: Mouse scrolled (228, 278) with delta (0, 0)
Screenshot: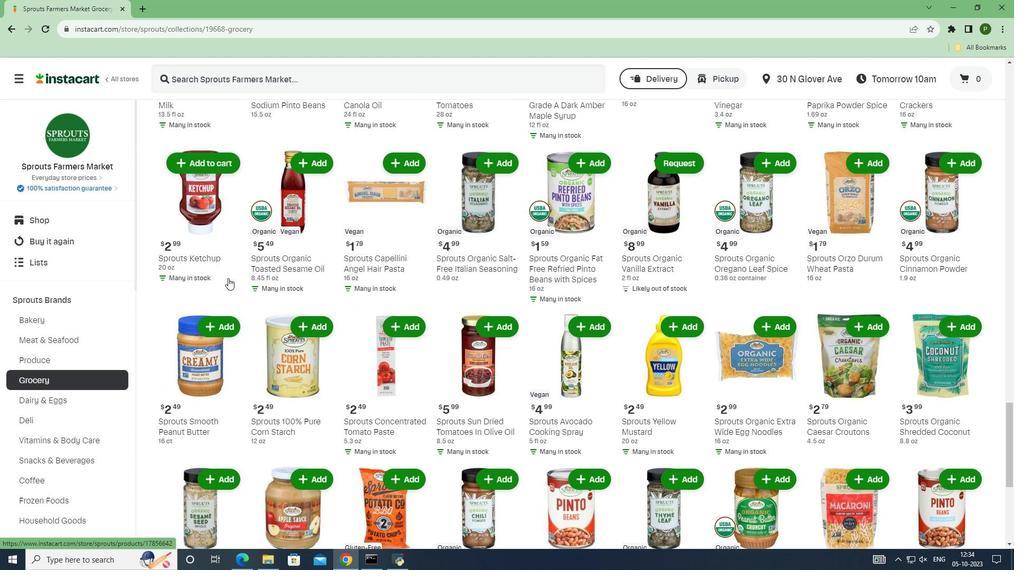 
Action: Mouse scrolled (228, 278) with delta (0, 0)
Screenshot: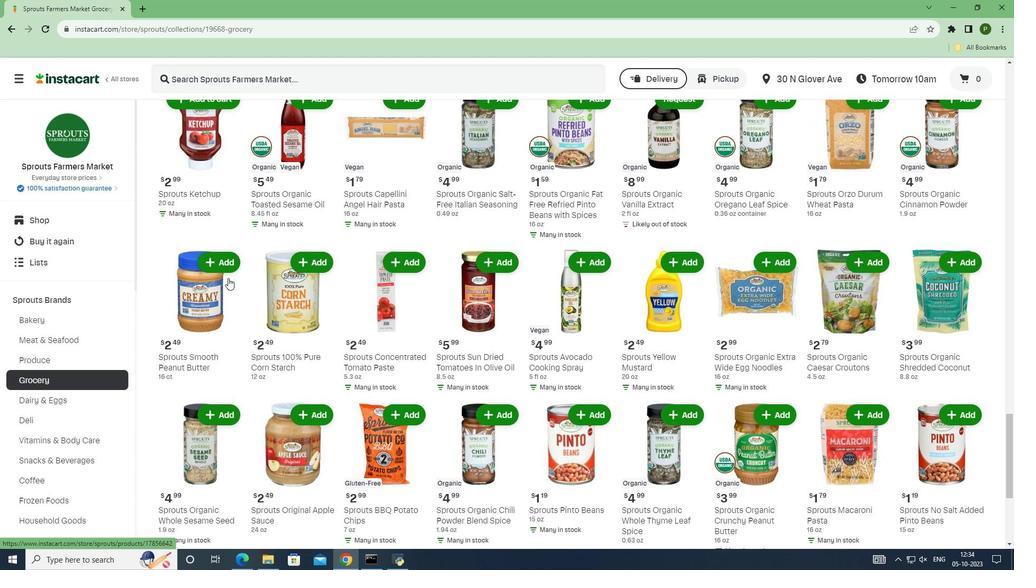 
Action: Mouse scrolled (228, 278) with delta (0, 0)
Screenshot: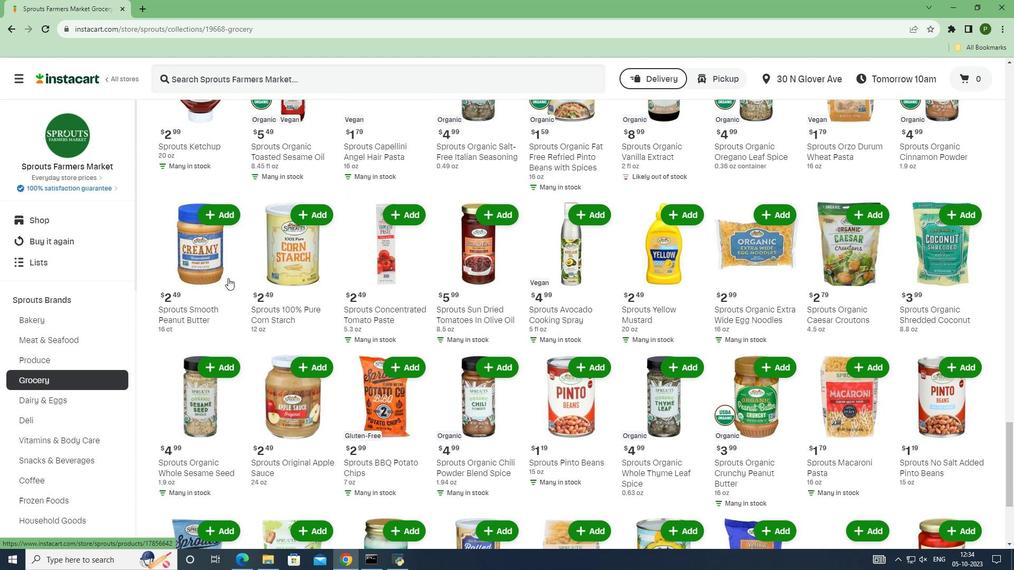 
Action: Mouse scrolled (228, 278) with delta (0, 0)
Screenshot: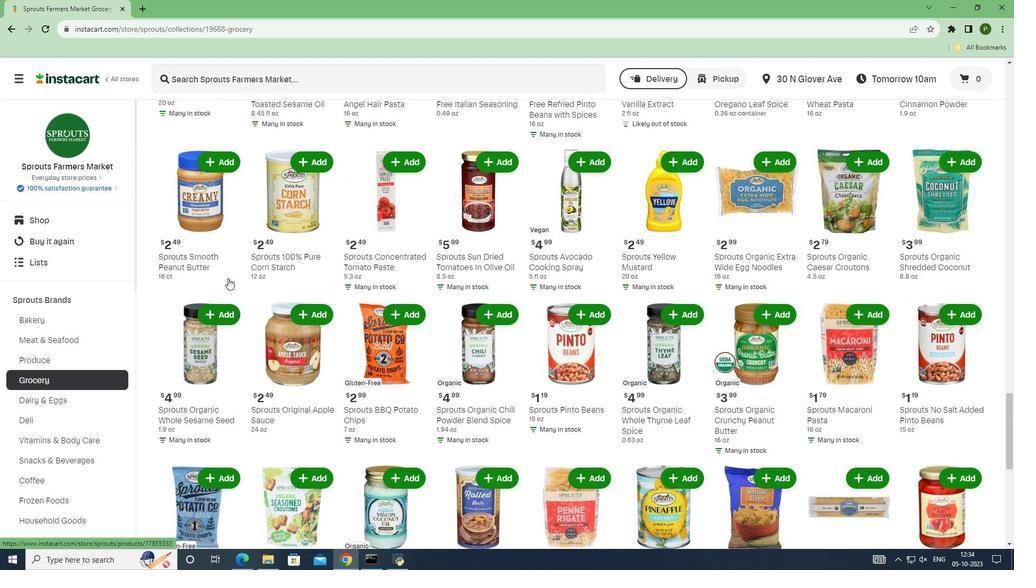 
Action: Mouse scrolled (228, 278) with delta (0, 0)
Screenshot: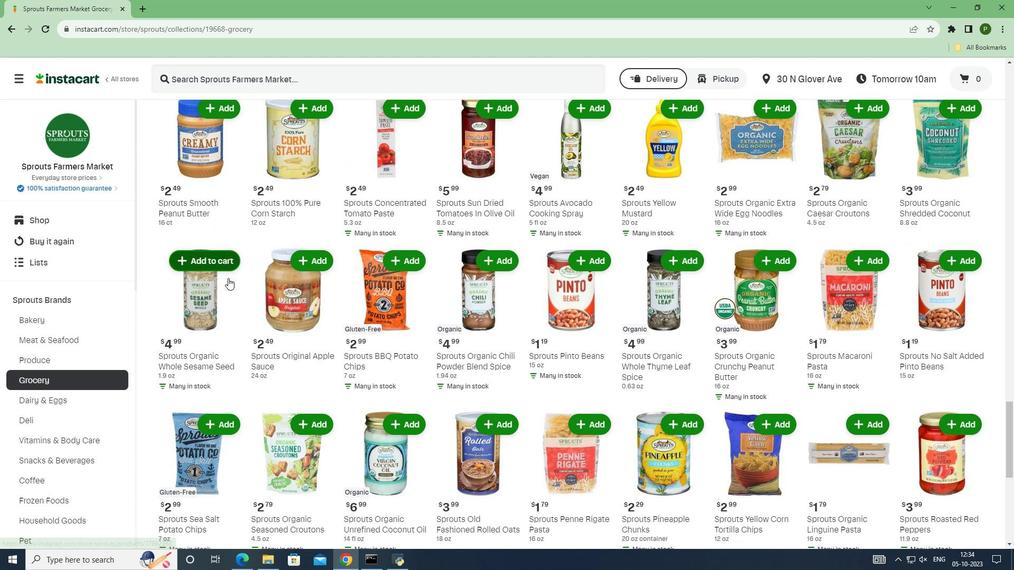 
Action: Mouse scrolled (228, 278) with delta (0, 0)
Screenshot: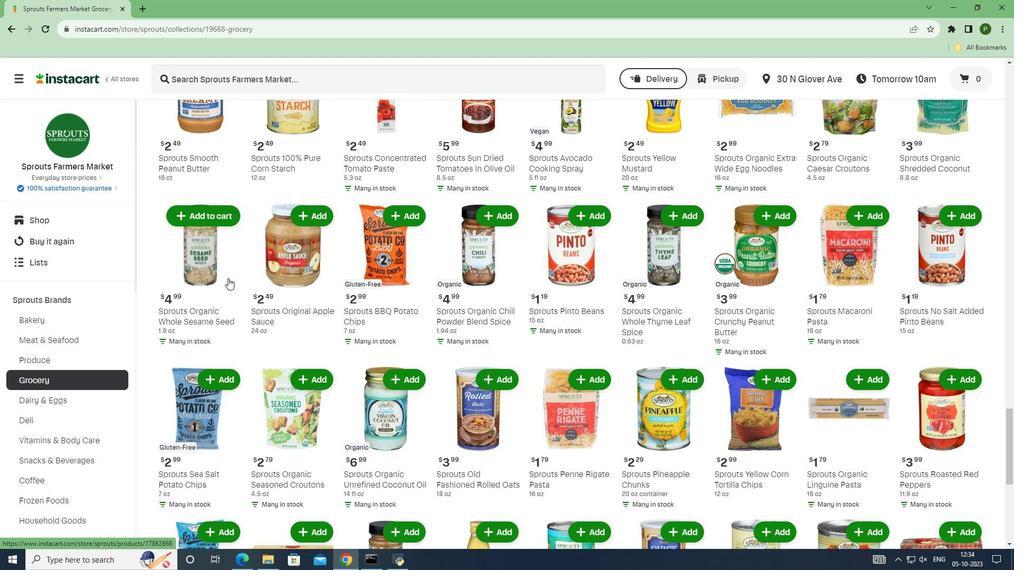 
Action: Mouse scrolled (228, 278) with delta (0, 0)
Screenshot: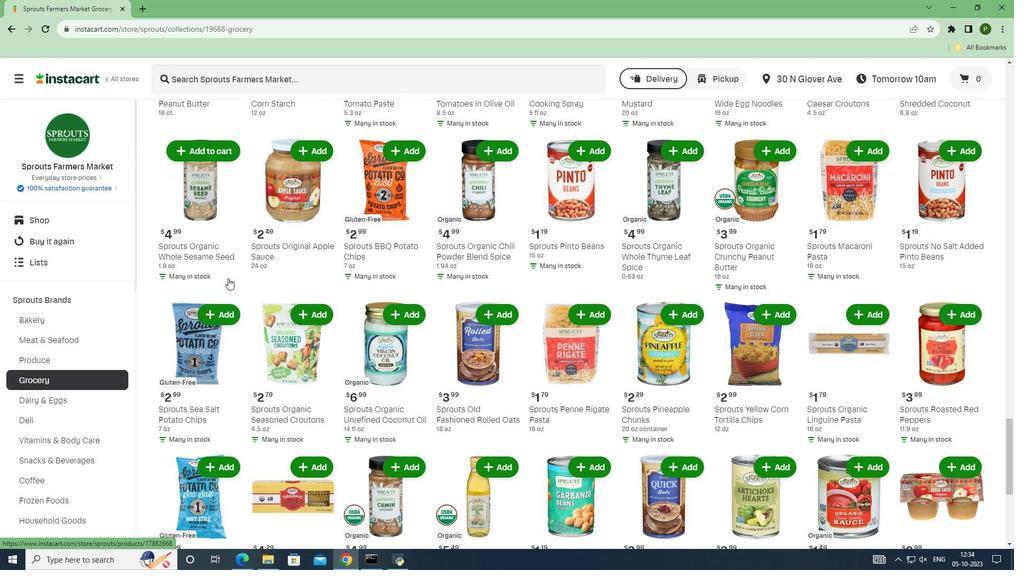 
Action: Mouse scrolled (228, 278) with delta (0, 0)
Screenshot: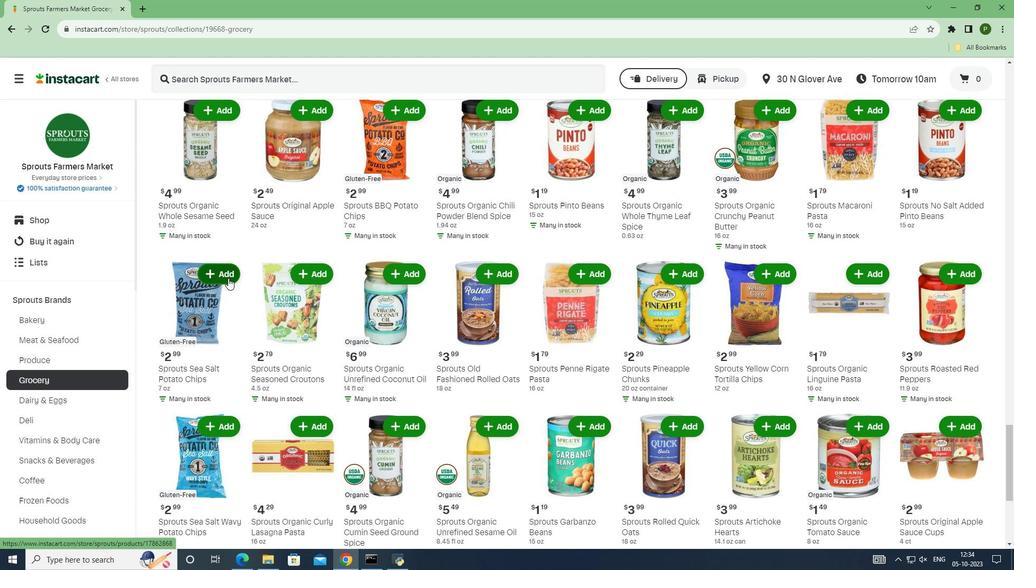 
Action: Mouse scrolled (228, 278) with delta (0, 0)
Screenshot: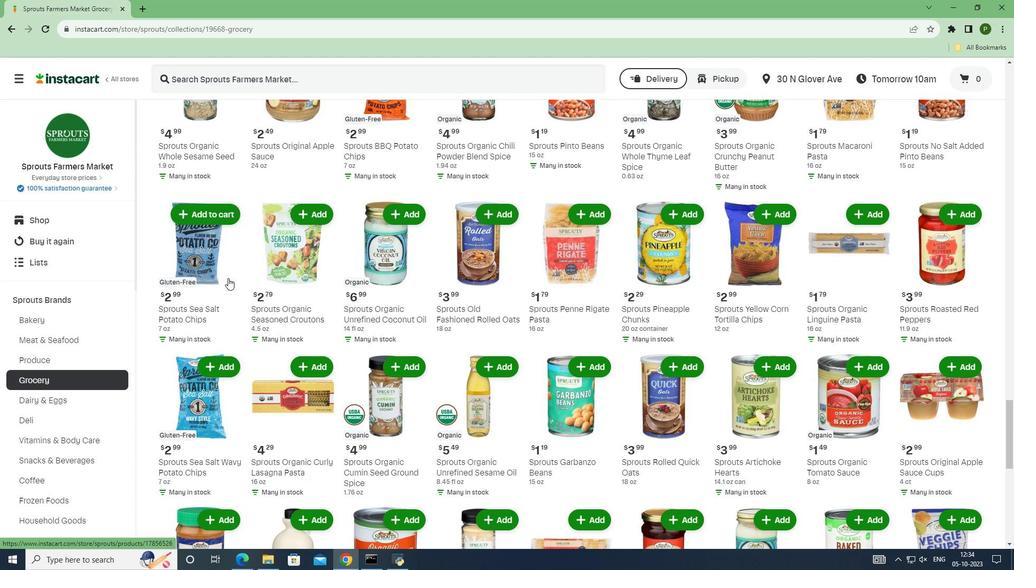 
Action: Mouse scrolled (228, 278) with delta (0, 0)
Screenshot: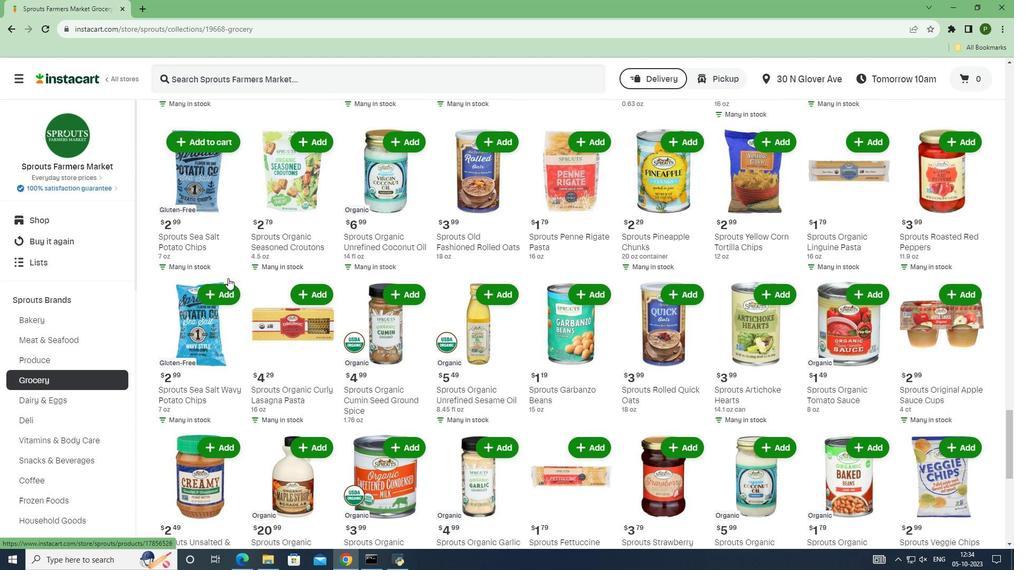 
Action: Mouse scrolled (228, 278) with delta (0, 0)
Screenshot: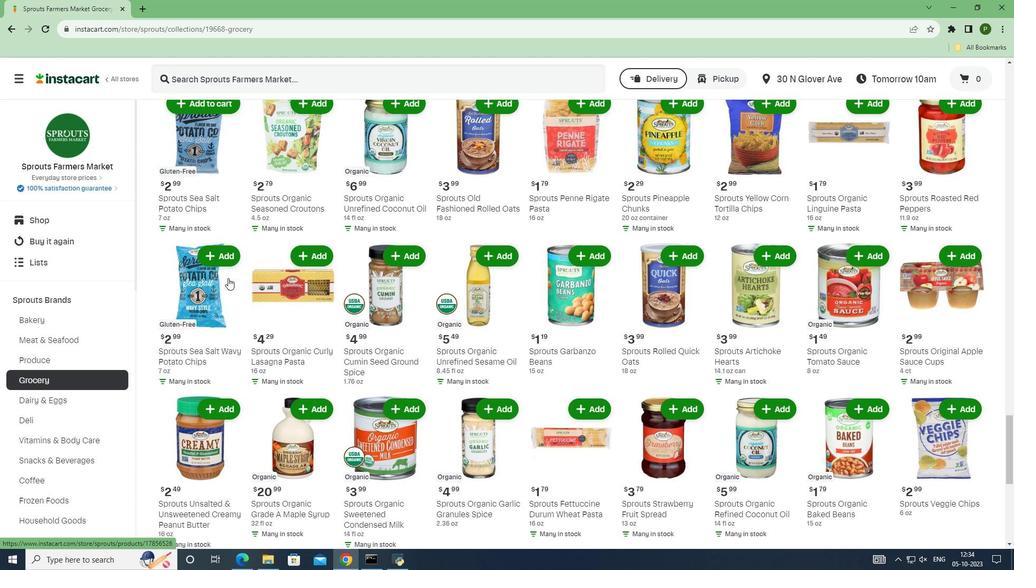 
Action: Mouse scrolled (228, 278) with delta (0, 0)
Screenshot: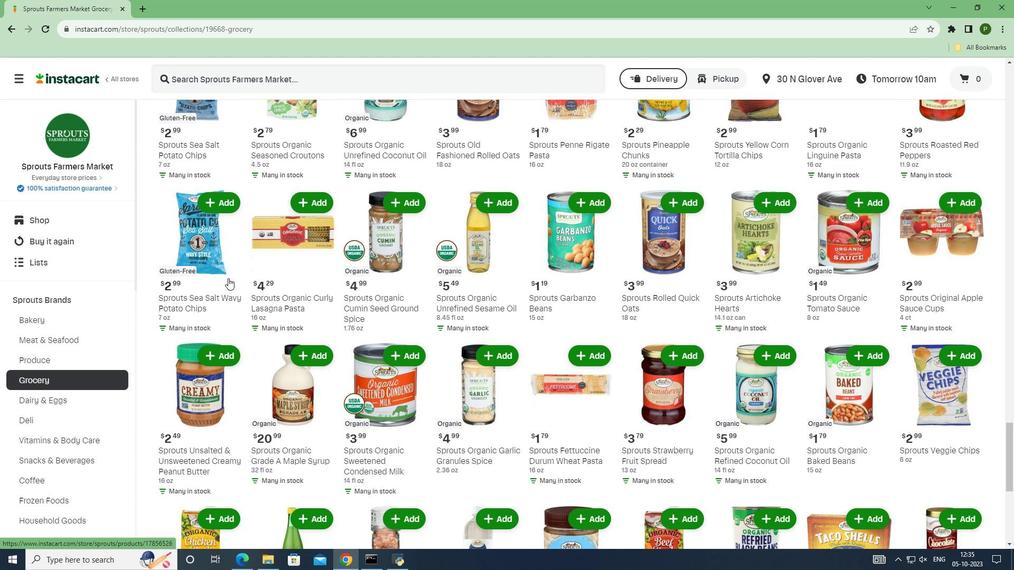 
Action: Mouse scrolled (228, 278) with delta (0, 0)
Screenshot: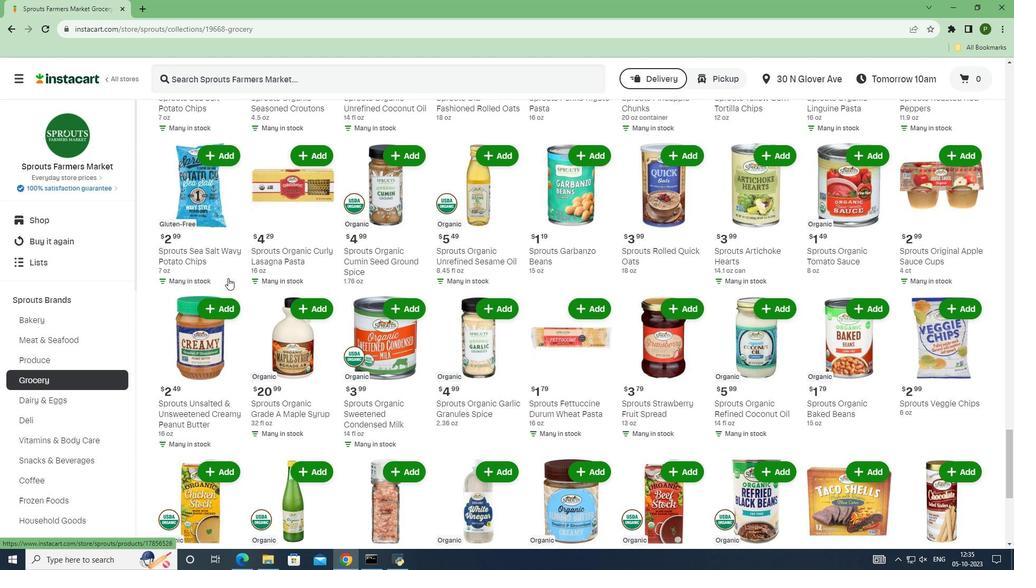 
Action: Mouse scrolled (228, 278) with delta (0, 0)
Screenshot: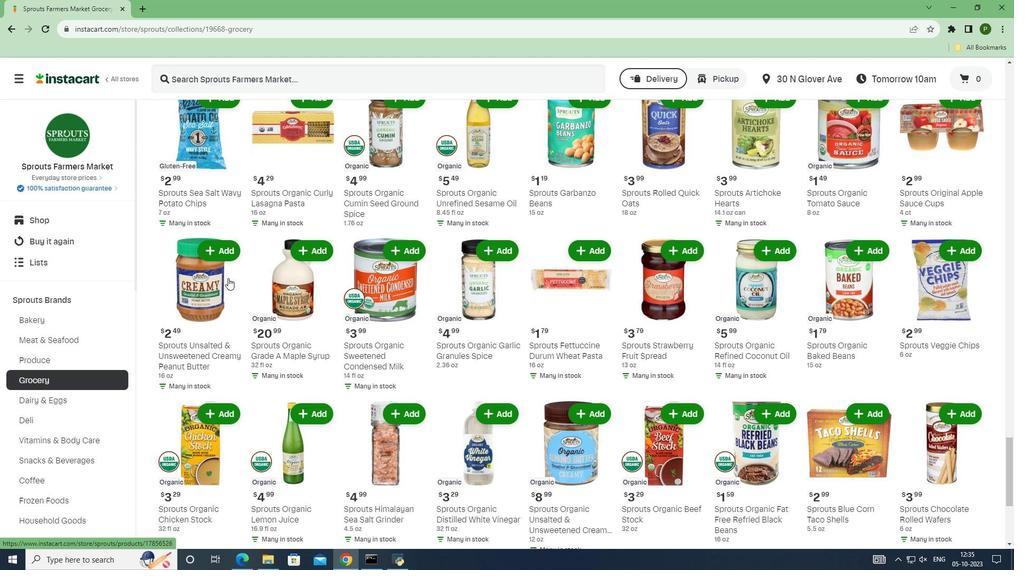
Action: Mouse scrolled (228, 278) with delta (0, 0)
Screenshot: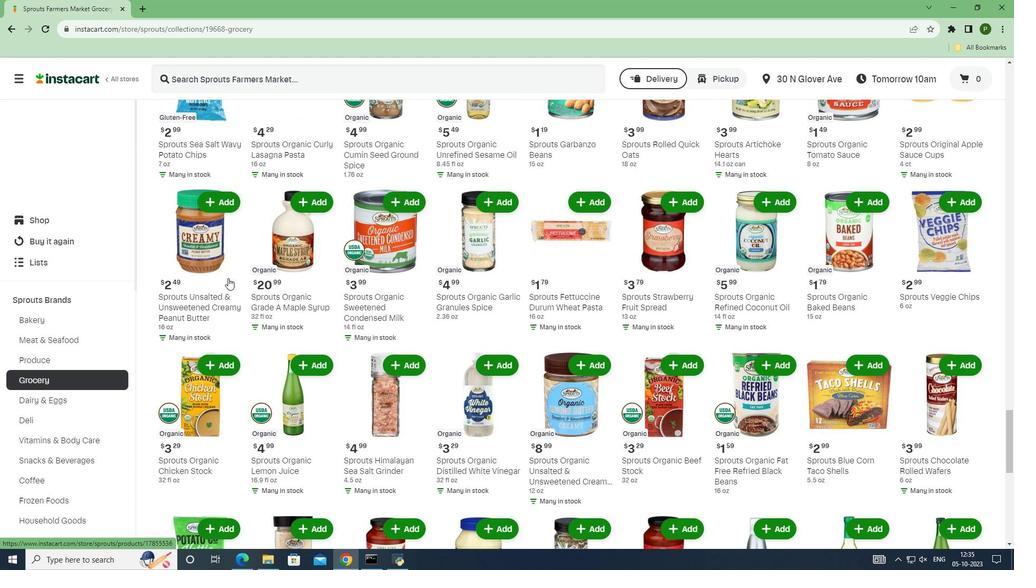 
Action: Mouse scrolled (228, 278) with delta (0, 0)
Screenshot: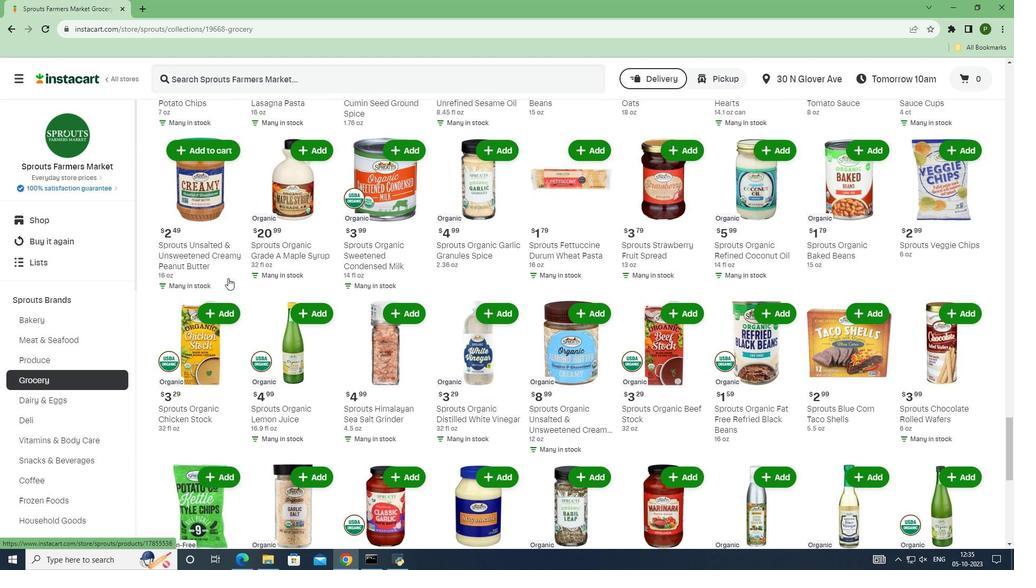 
Action: Mouse scrolled (228, 278) with delta (0, 0)
Screenshot: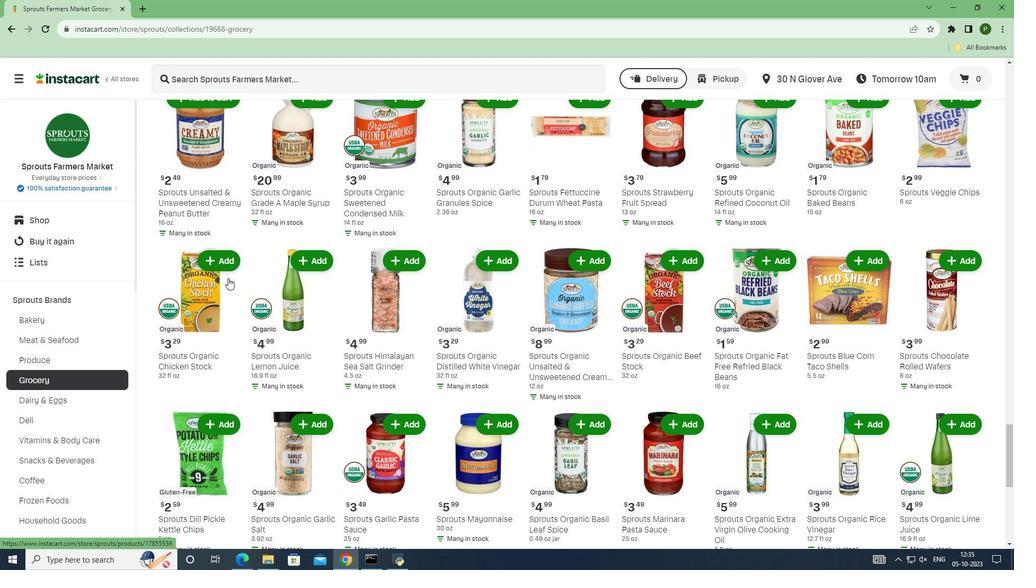 
Action: Mouse scrolled (228, 278) with delta (0, 0)
Screenshot: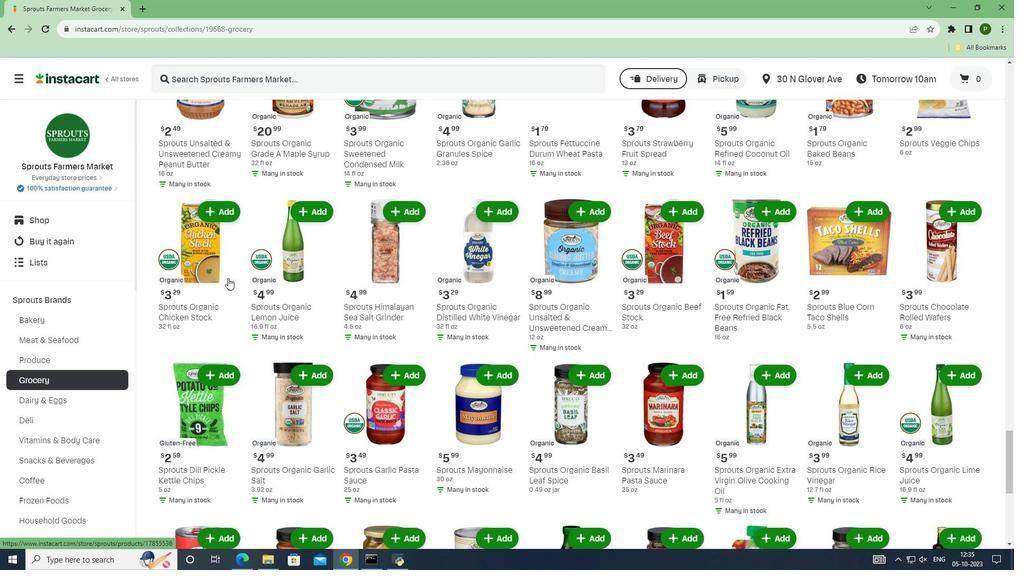 
Action: Mouse scrolled (228, 278) with delta (0, 0)
Screenshot: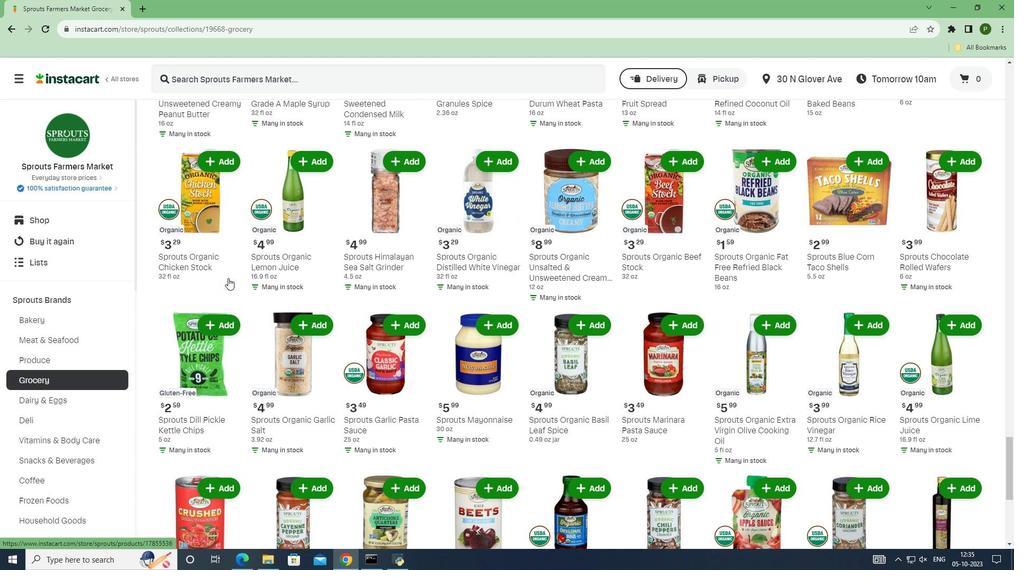 
Action: Mouse scrolled (228, 278) with delta (0, 0)
Screenshot: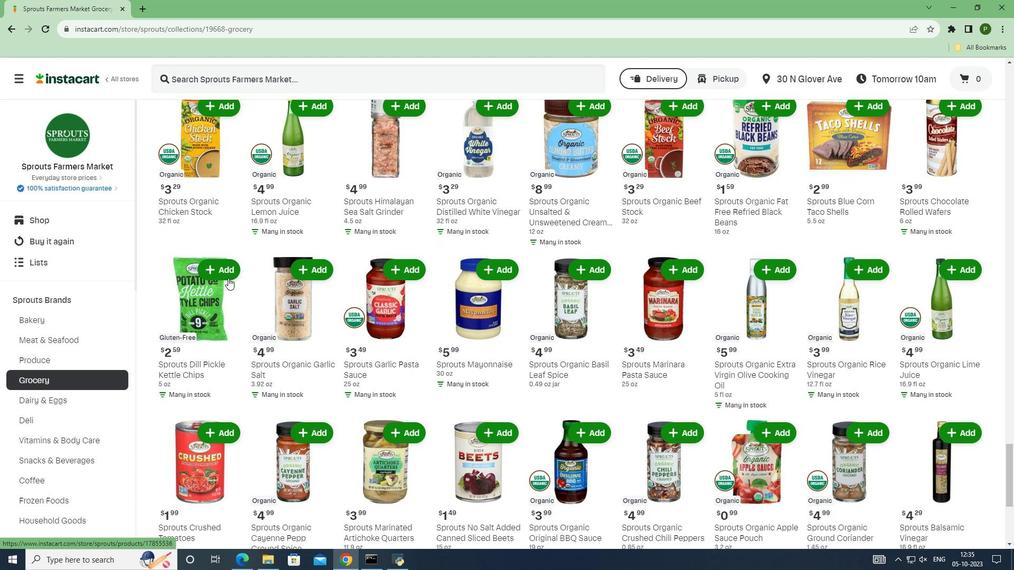 
Action: Mouse scrolled (228, 278) with delta (0, 0)
Screenshot: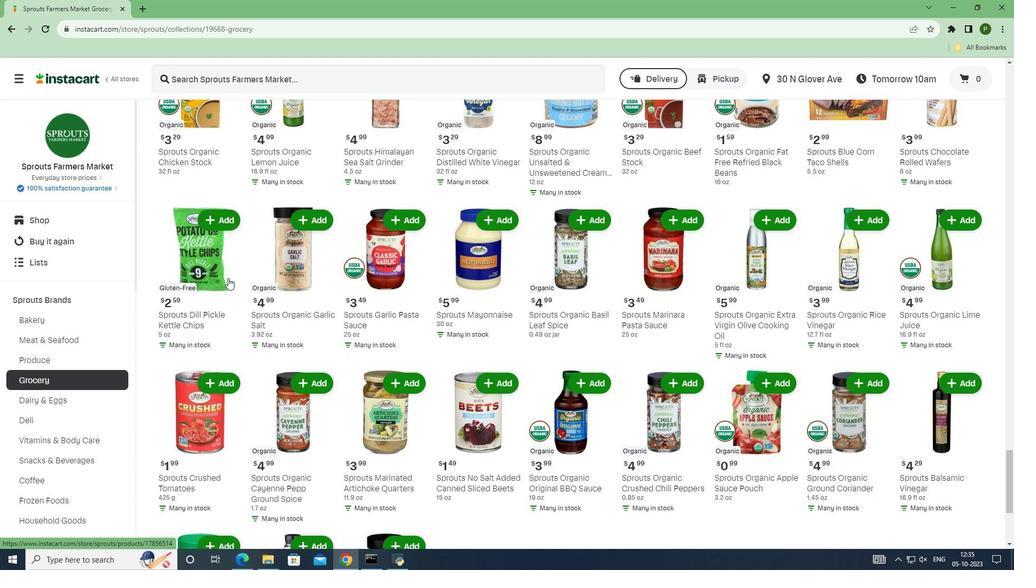 
Action: Mouse scrolled (228, 278) with delta (0, 0)
Screenshot: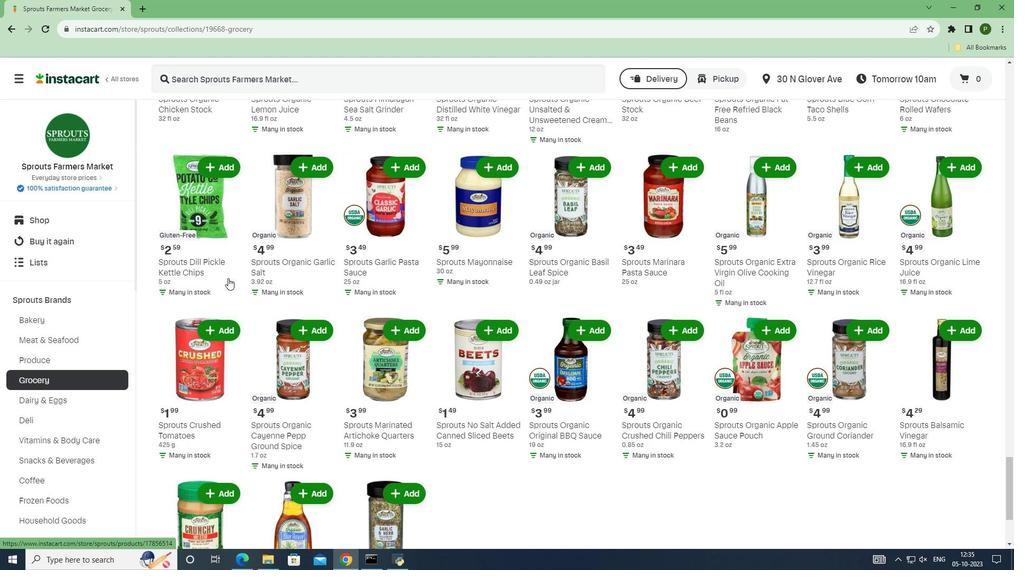 
Action: Mouse scrolled (228, 278) with delta (0, 0)
Screenshot: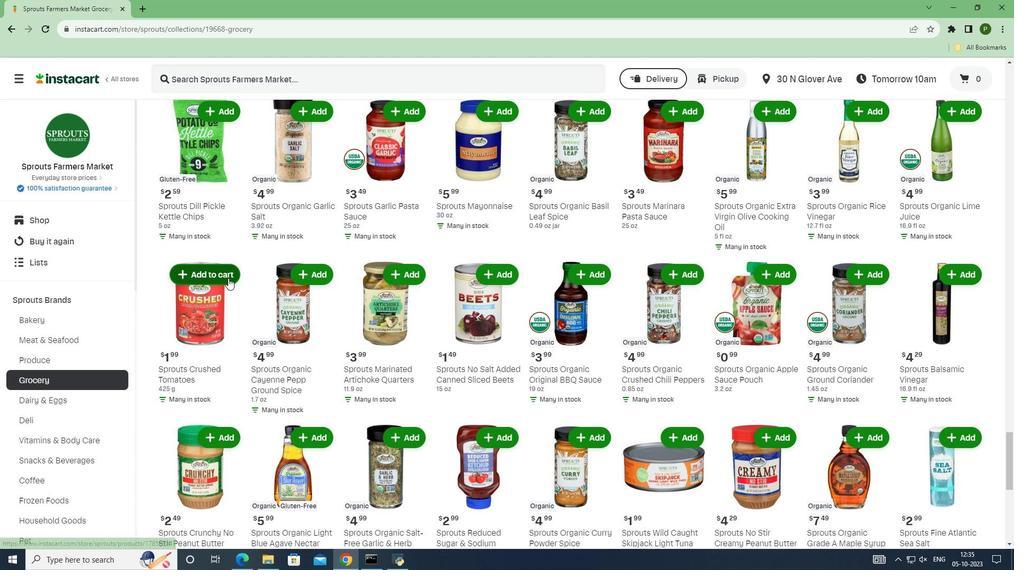 
Action: Mouse scrolled (228, 278) with delta (0, 0)
Screenshot: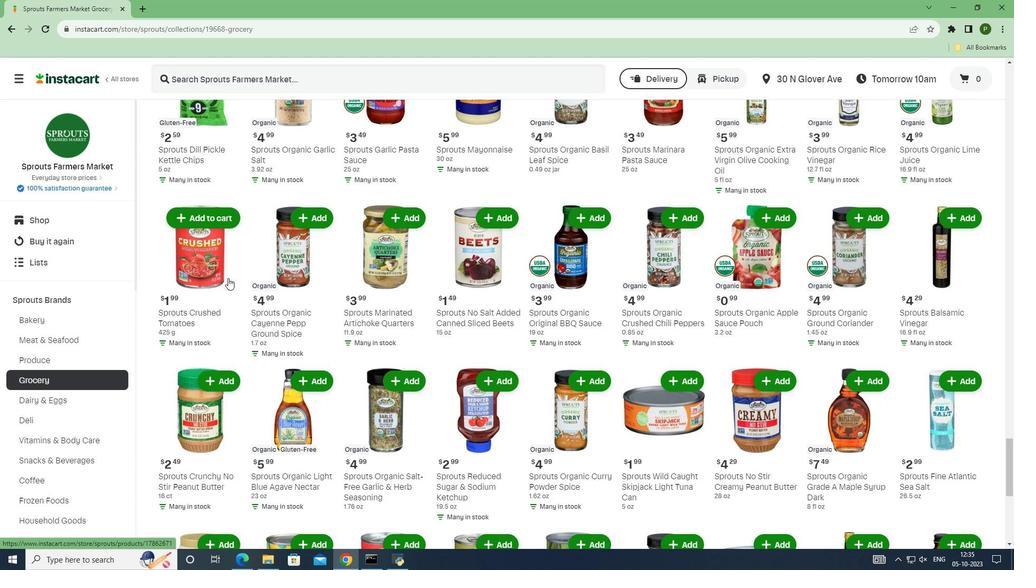 
Action: Mouse scrolled (228, 278) with delta (0, 0)
Screenshot: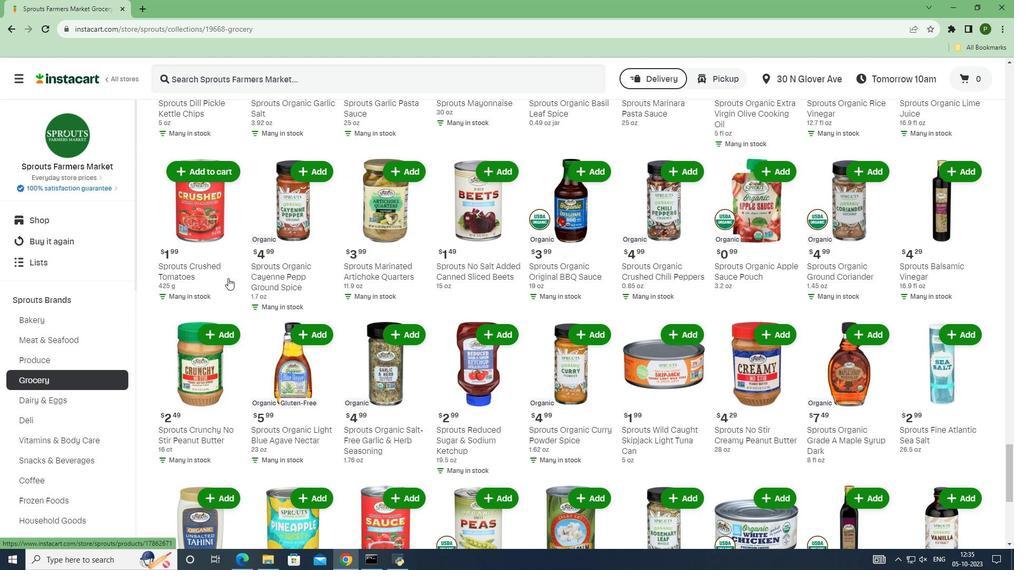 
Action: Mouse scrolled (228, 278) with delta (0, 0)
Screenshot: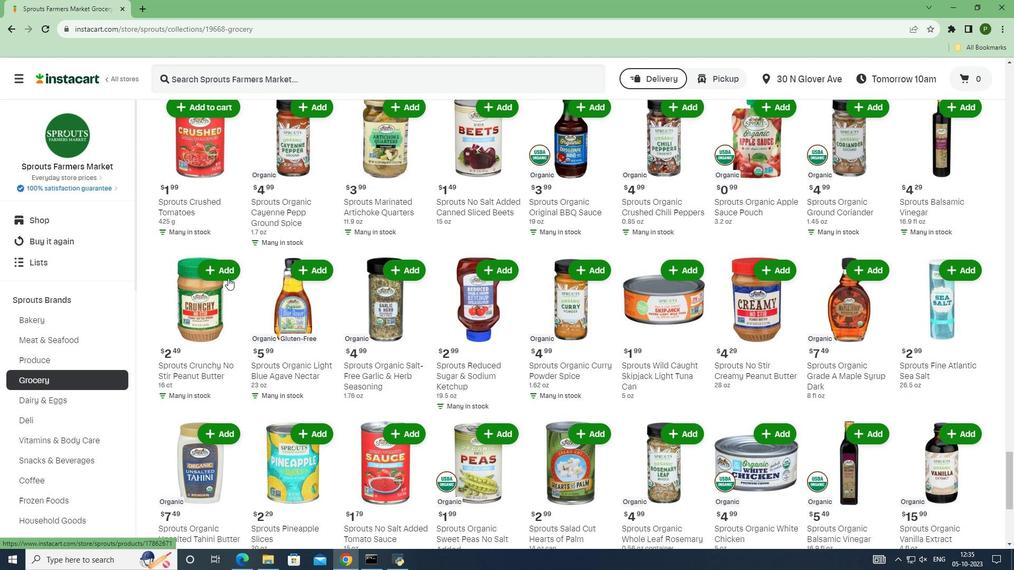 
Action: Mouse scrolled (228, 278) with delta (0, 0)
Screenshot: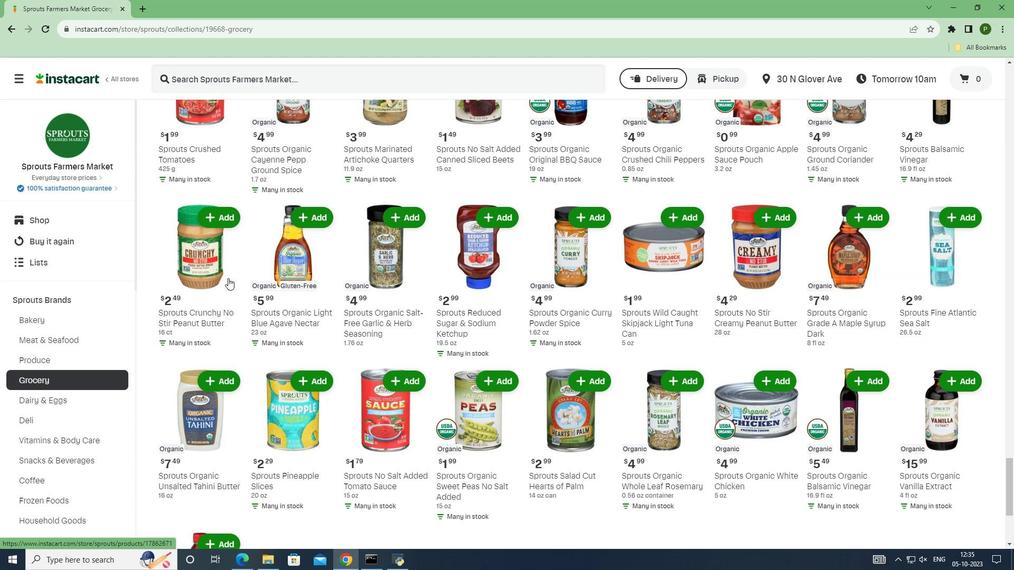 
Action: Mouse scrolled (228, 278) with delta (0, 0)
Screenshot: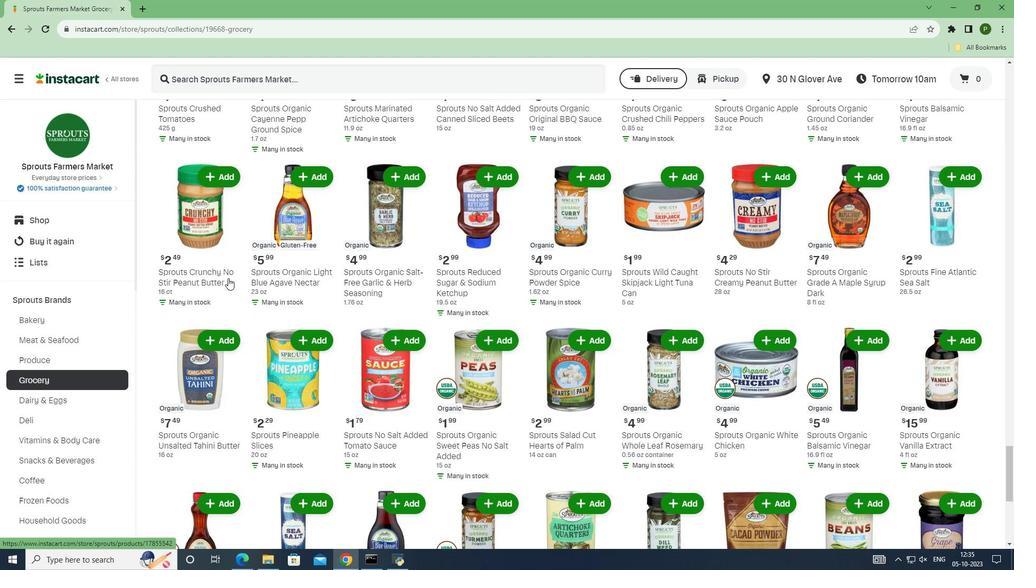 
Action: Mouse scrolled (228, 278) with delta (0, 0)
Screenshot: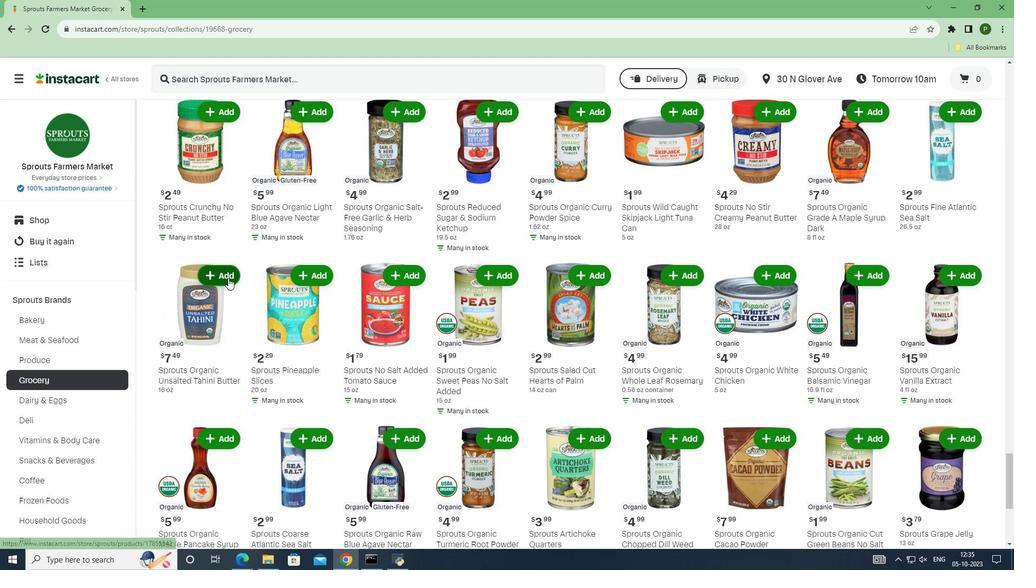 
Action: Mouse scrolled (228, 278) with delta (0, 0)
Screenshot: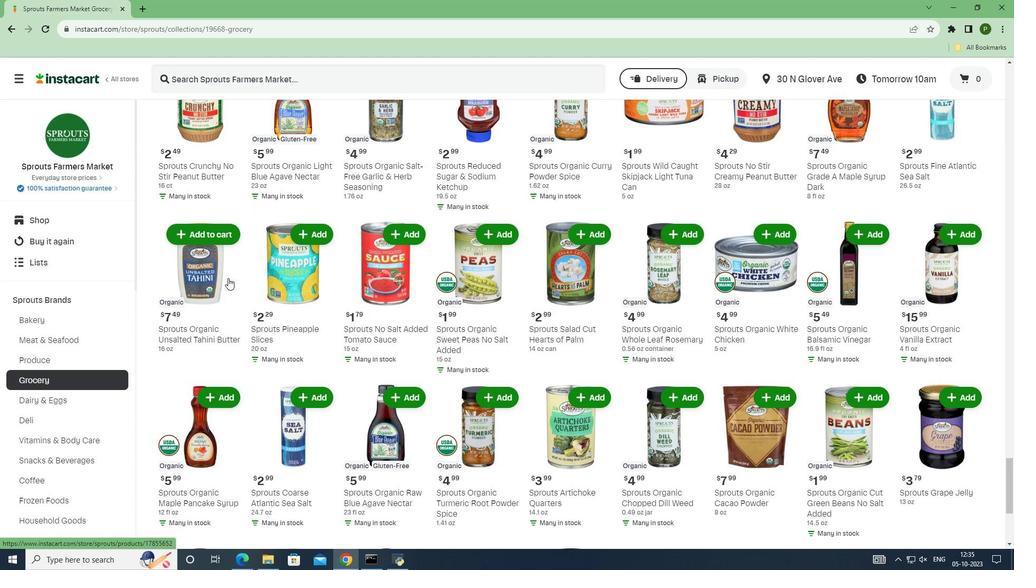 
Action: Mouse scrolled (228, 278) with delta (0, 0)
Screenshot: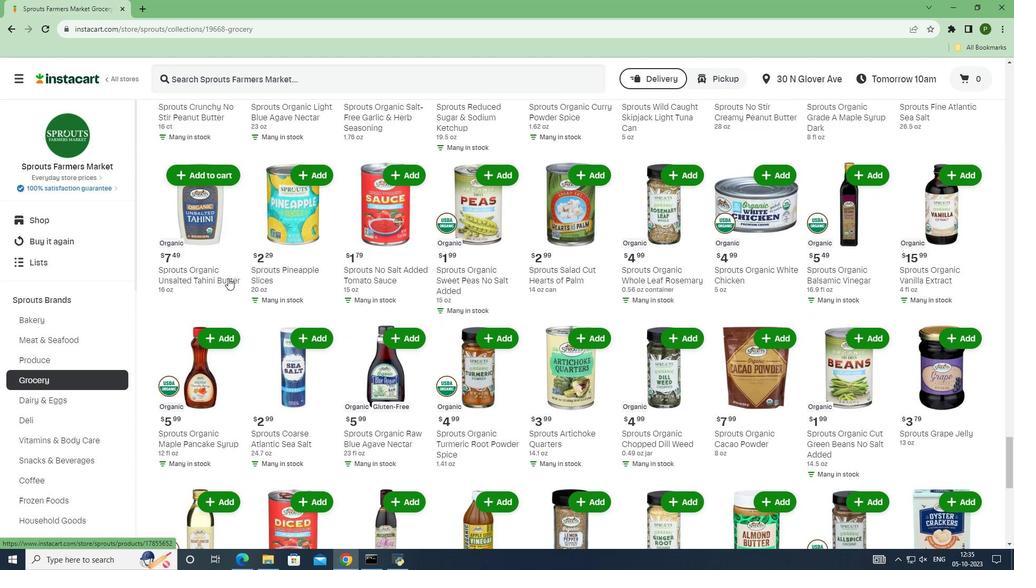 
Action: Mouse scrolled (228, 278) with delta (0, 0)
Screenshot: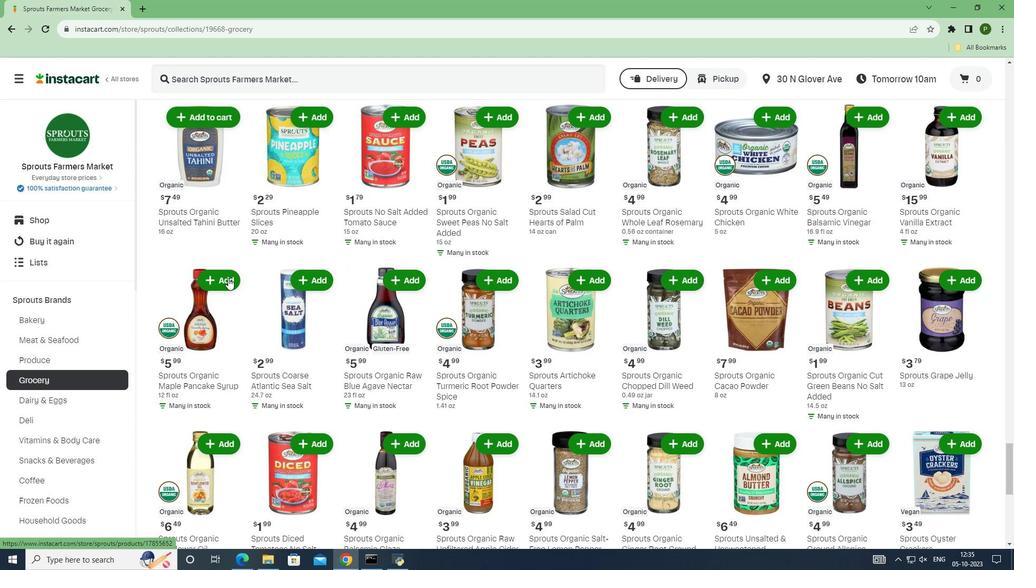 
Action: Mouse scrolled (228, 278) with delta (0, 0)
Screenshot: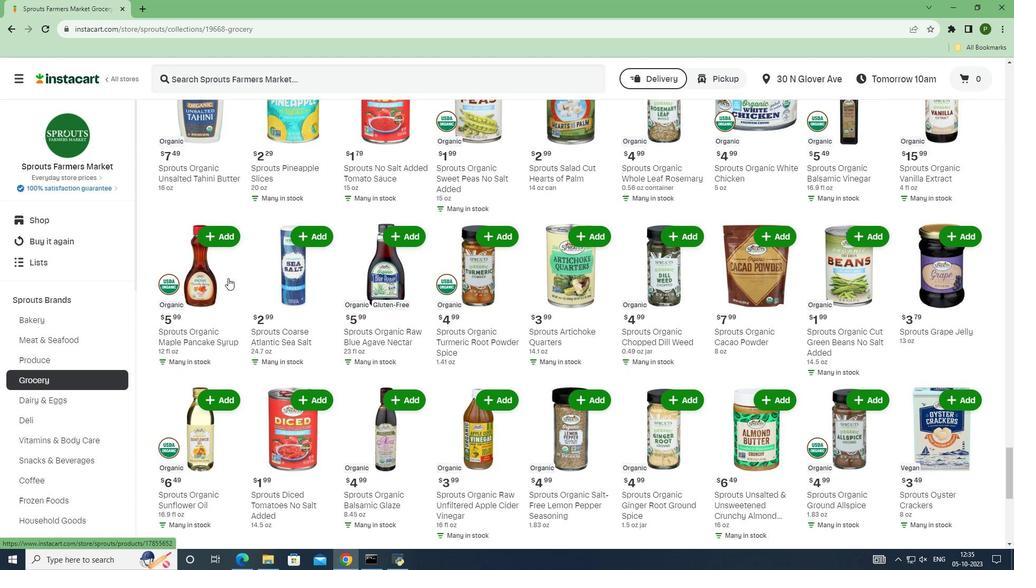 
Action: Mouse scrolled (228, 278) with delta (0, 0)
Screenshot: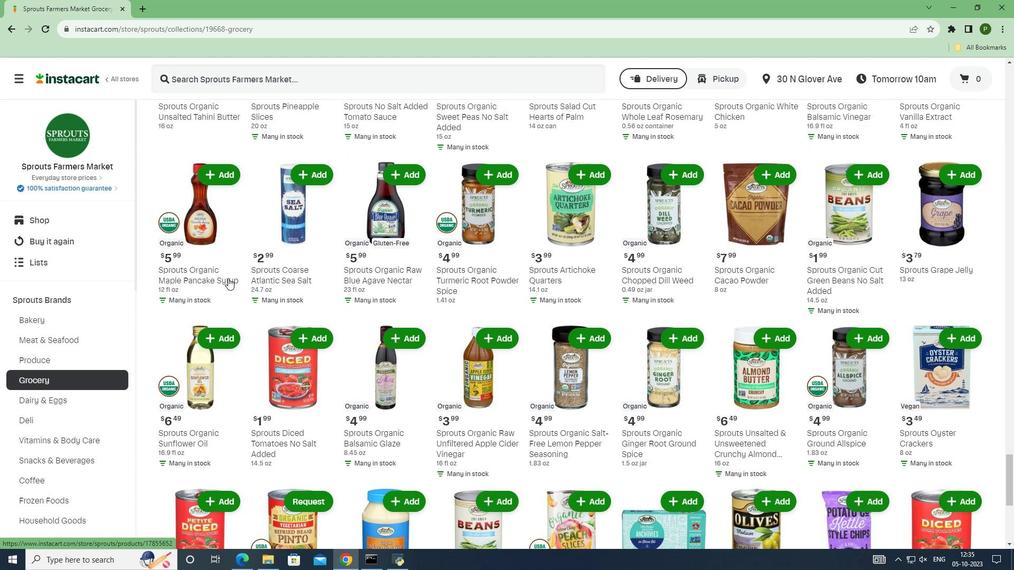 
Action: Mouse scrolled (228, 278) with delta (0, 0)
Screenshot: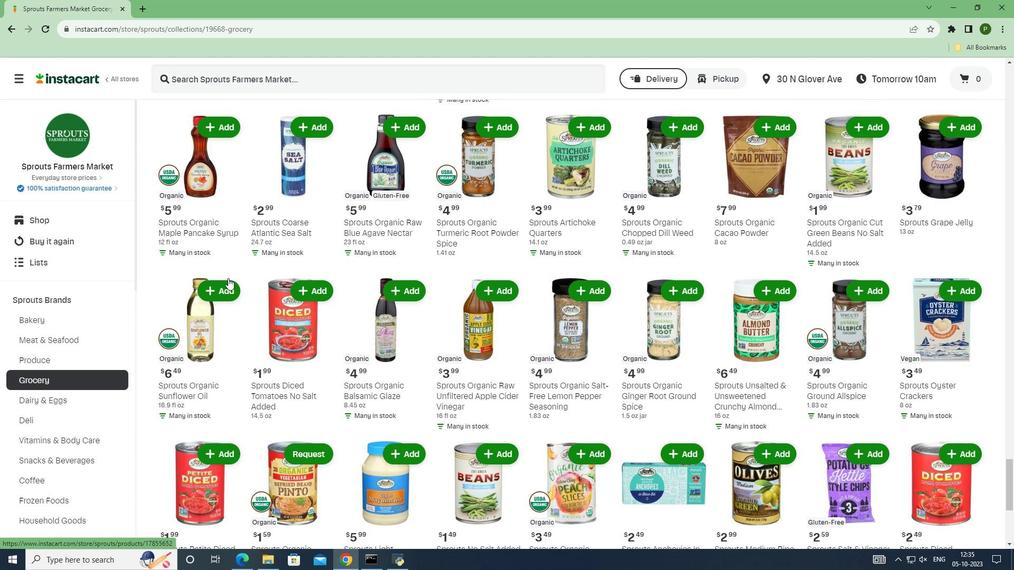 
Action: Mouse scrolled (228, 278) with delta (0, 0)
Screenshot: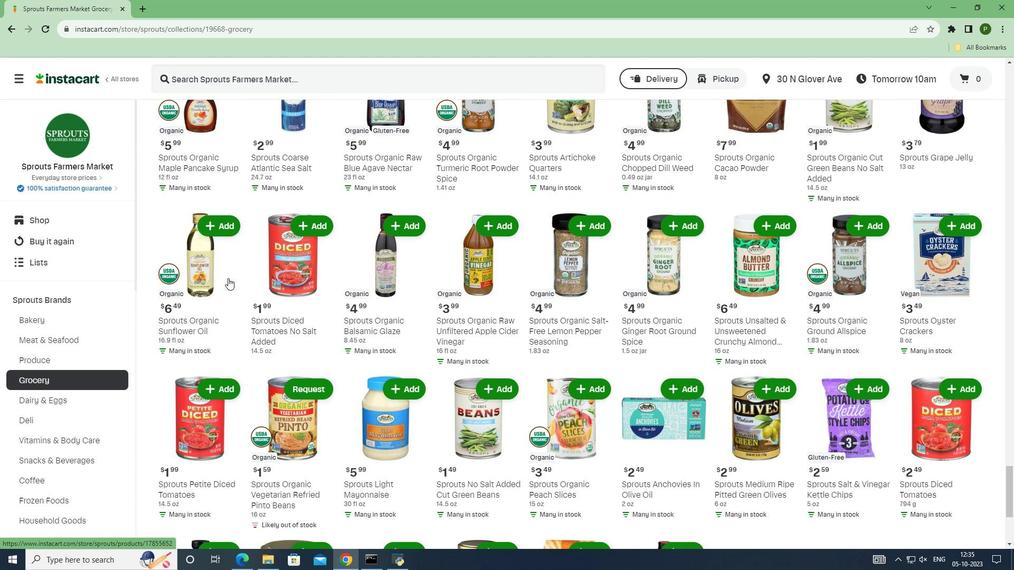 
Action: Mouse scrolled (228, 278) with delta (0, 0)
Screenshot: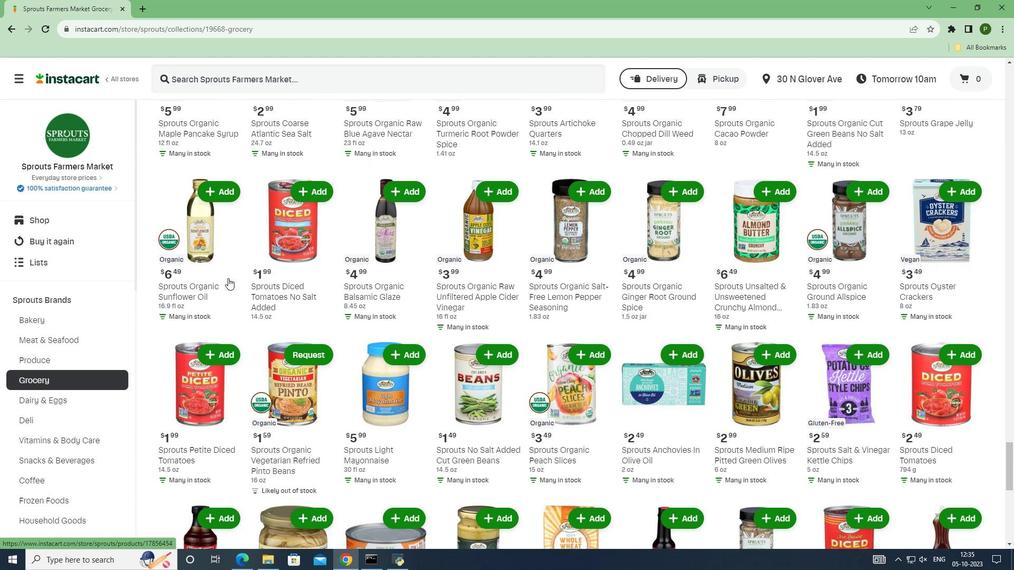 
Action: Mouse scrolled (228, 278) with delta (0, 0)
Screenshot: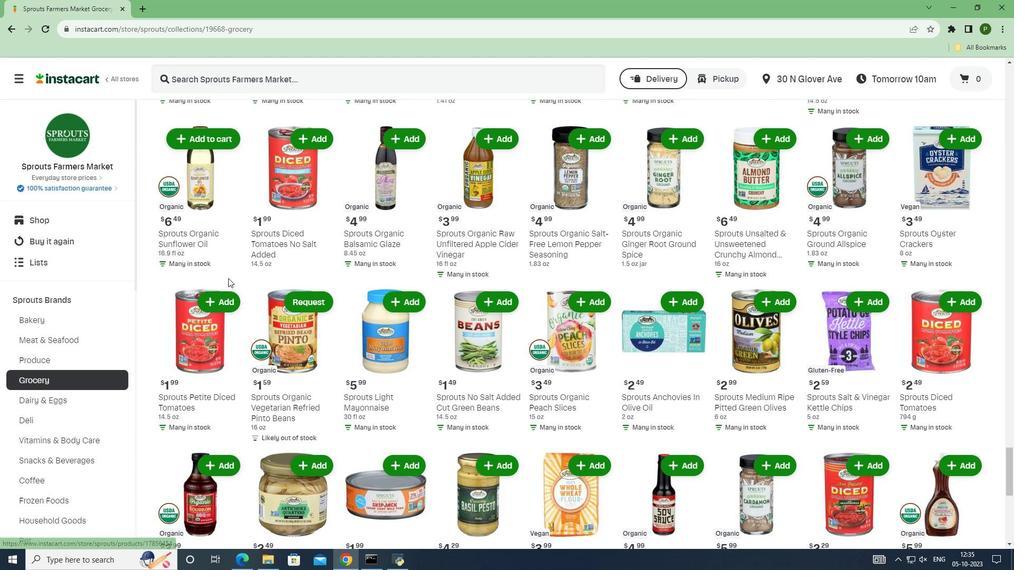 
Action: Mouse scrolled (228, 278) with delta (0, 0)
Screenshot: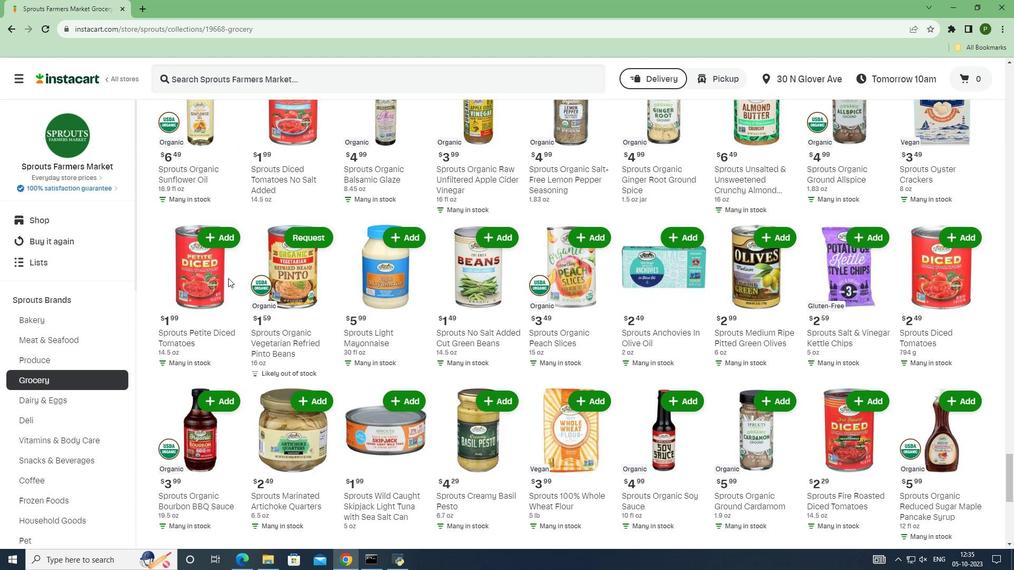 
Action: Mouse scrolled (228, 278) with delta (0, 0)
Screenshot: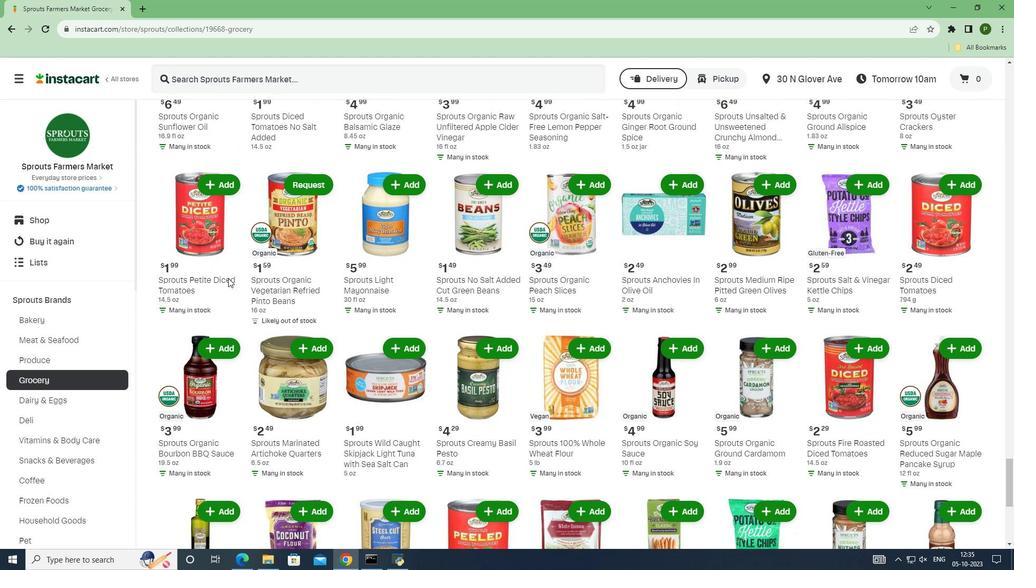 
Action: Mouse scrolled (228, 278) with delta (0, 0)
Screenshot: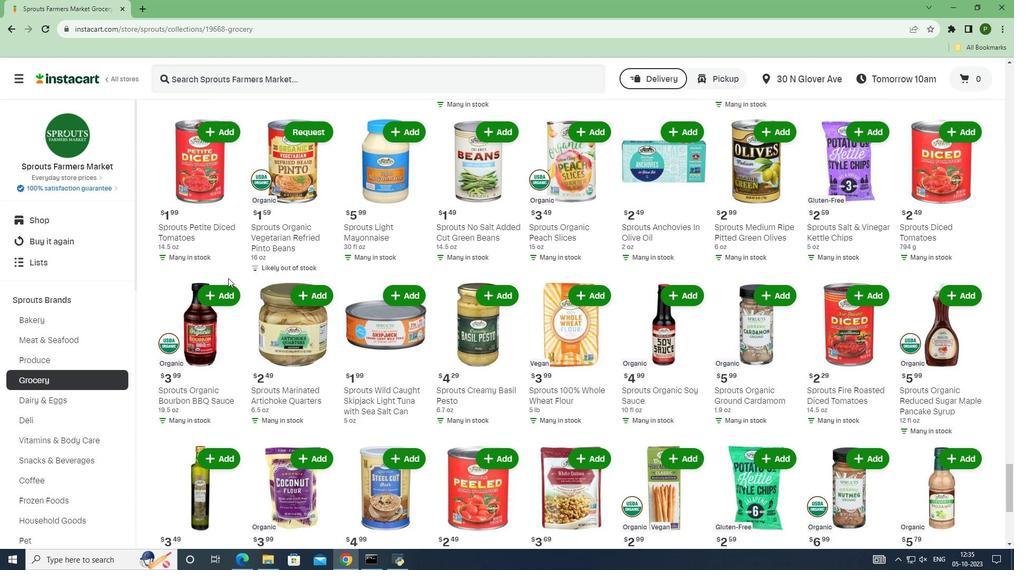 
Action: Mouse scrolled (228, 278) with delta (0, 0)
Screenshot: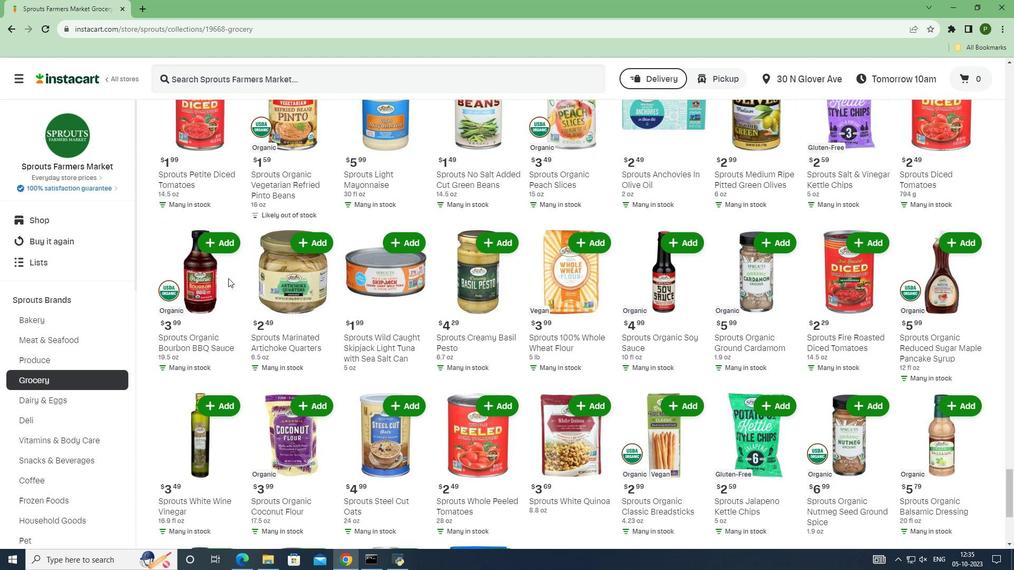 
Action: Mouse scrolled (228, 278) with delta (0, 0)
Screenshot: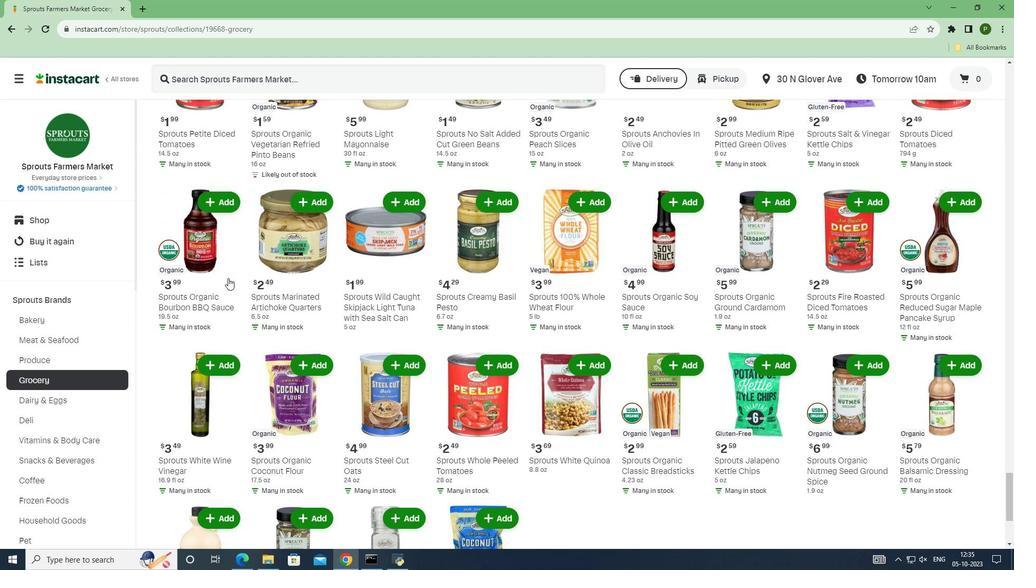 
Action: Mouse scrolled (228, 278) with delta (0, 0)
Screenshot: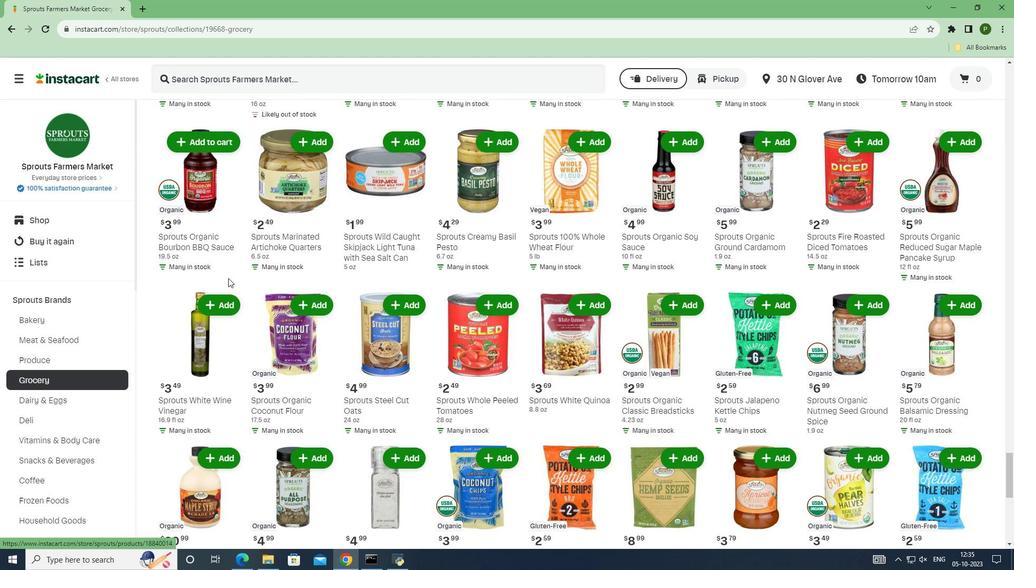 
Action: Mouse scrolled (228, 278) with delta (0, 0)
Screenshot: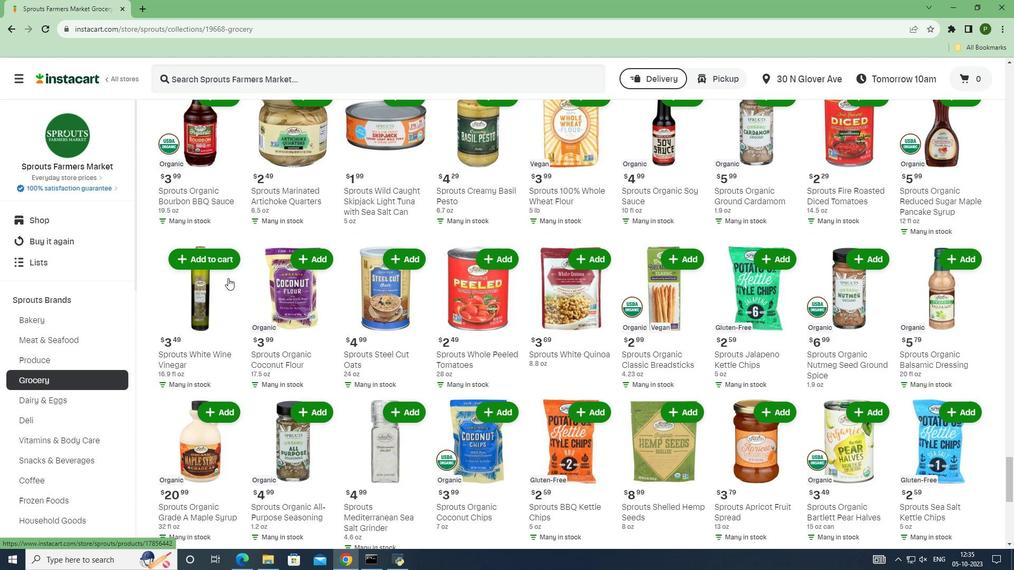 
Action: Mouse scrolled (228, 278) with delta (0, 0)
Screenshot: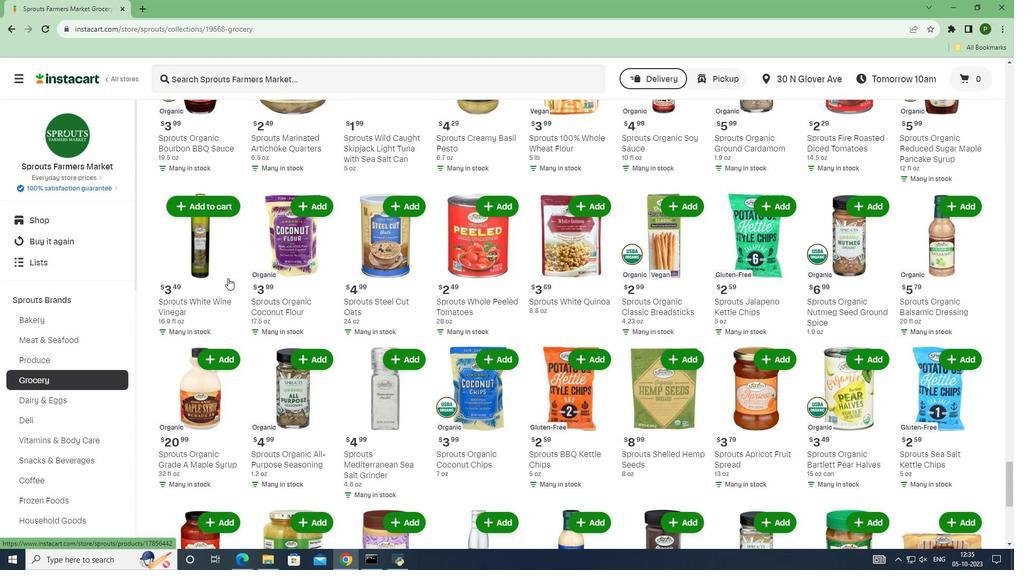 
Action: Mouse scrolled (228, 278) with delta (0, 0)
Screenshot: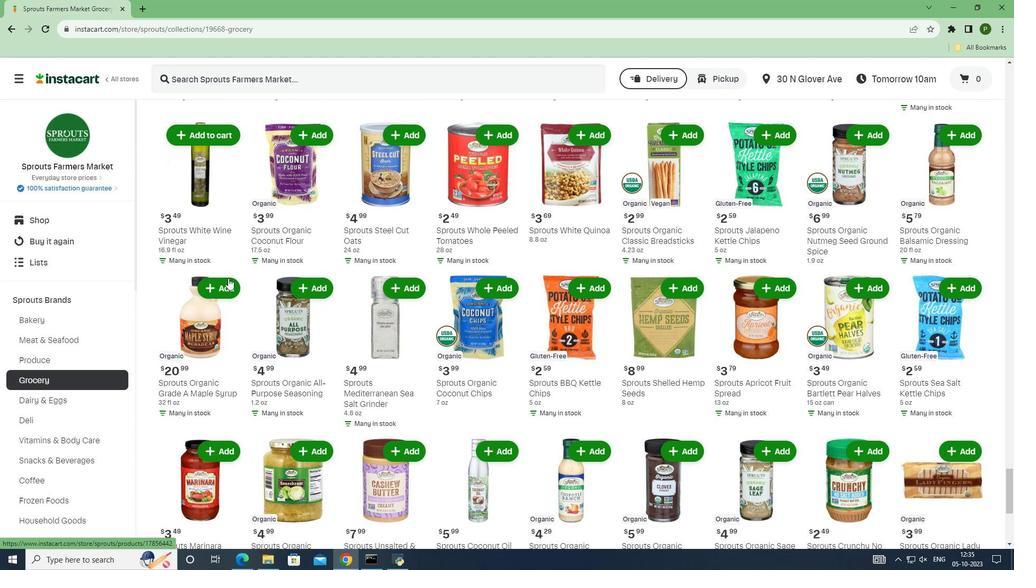 
Action: Mouse scrolled (228, 278) with delta (0, 0)
Screenshot: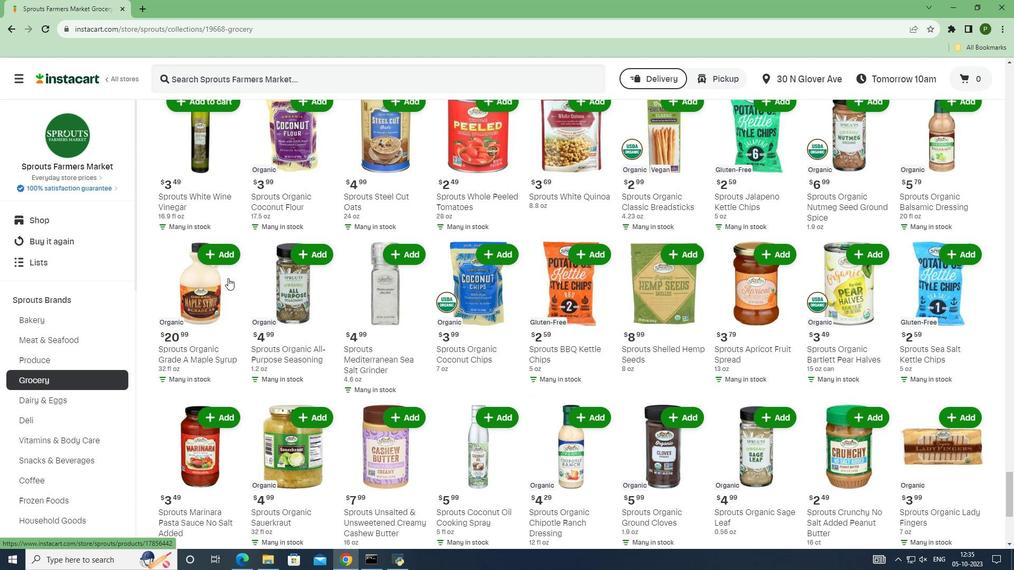 
Action: Mouse scrolled (228, 278) with delta (0, 0)
Screenshot: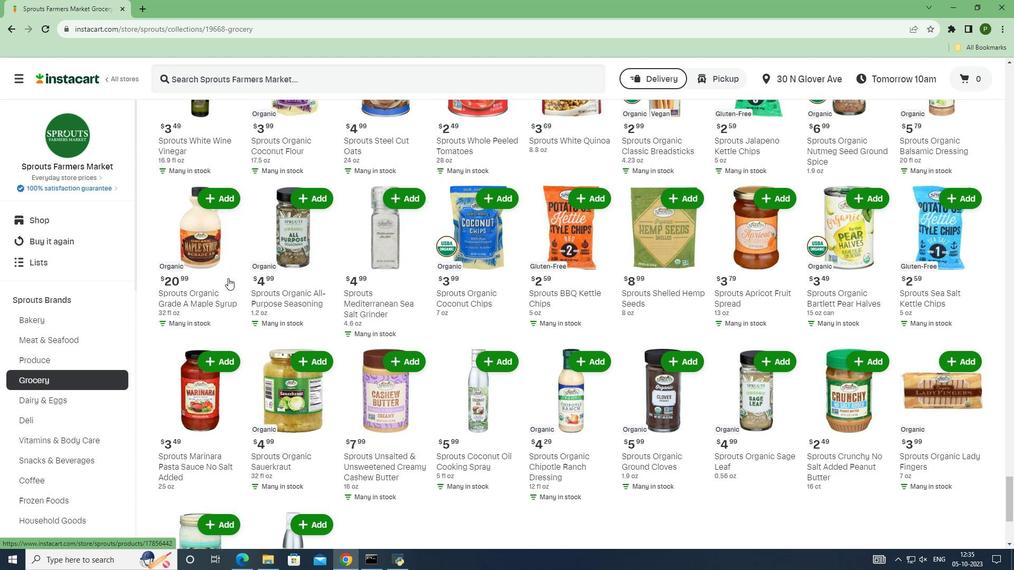 
Action: Mouse scrolled (228, 278) with delta (0, 0)
Screenshot: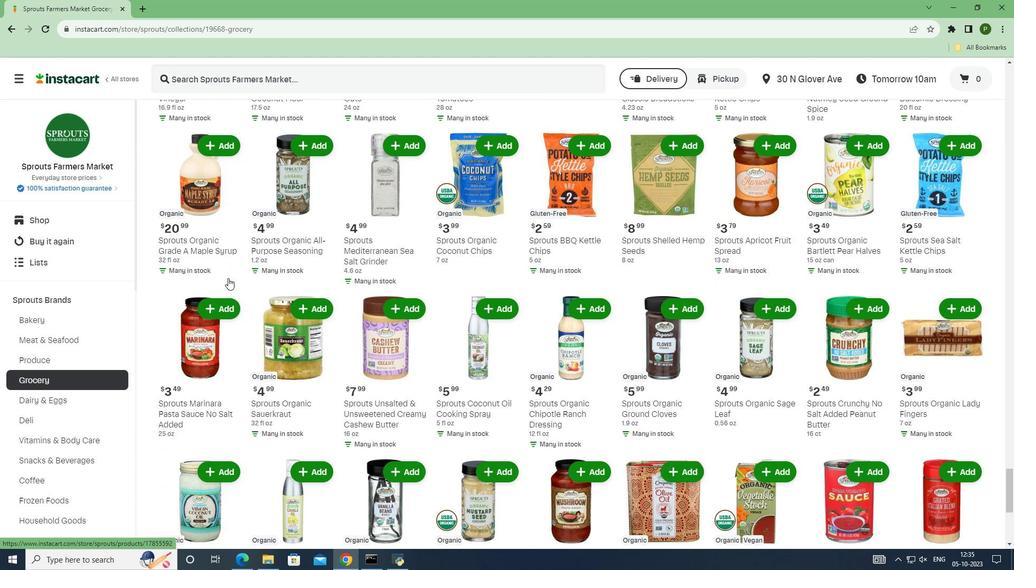 
Action: Mouse scrolled (228, 278) with delta (0, 0)
Screenshot: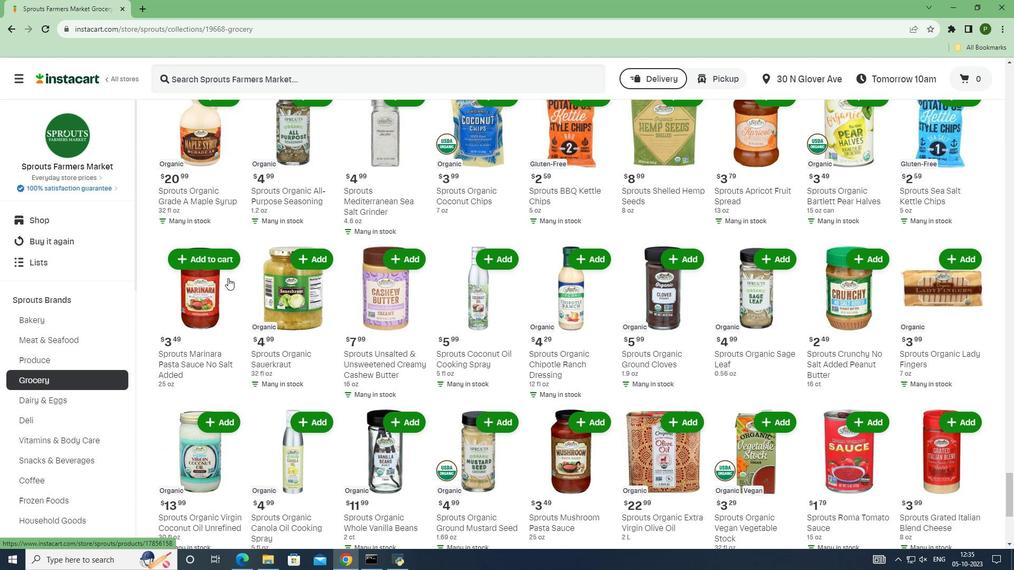 
Action: Mouse scrolled (228, 278) with delta (0, 0)
Screenshot: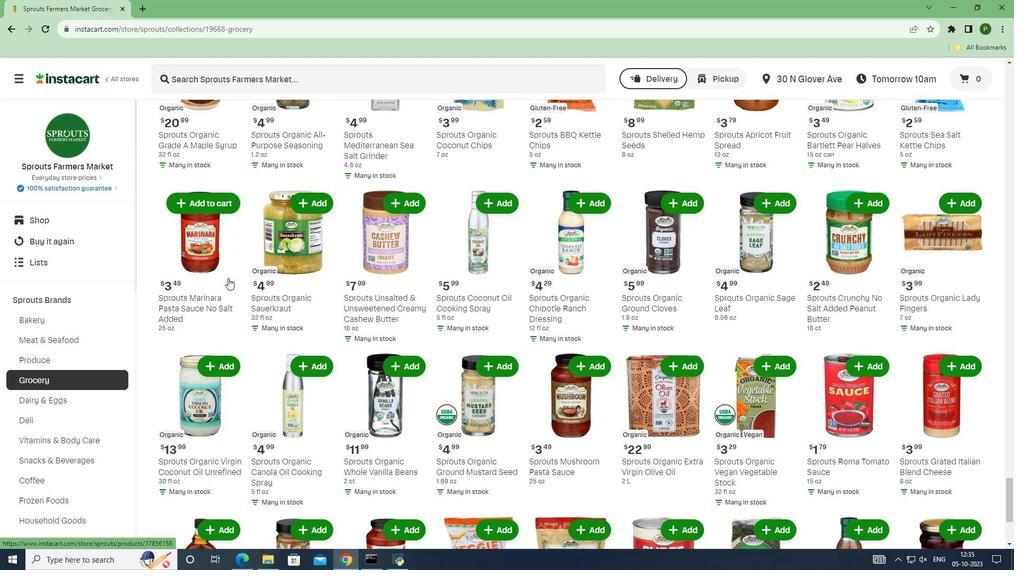
Action: Mouse scrolled (228, 278) with delta (0, 0)
Screenshot: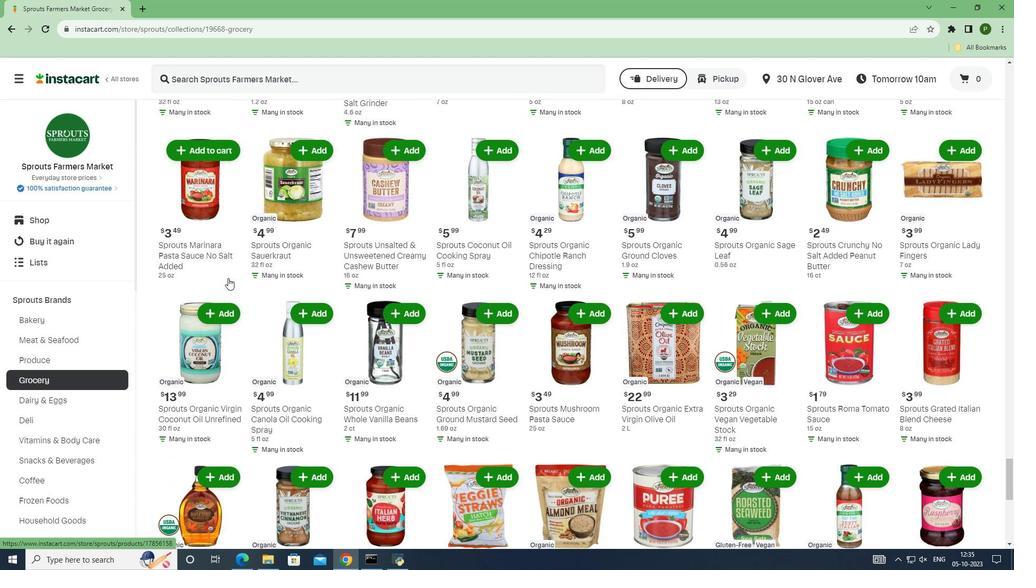 
Action: Mouse scrolled (228, 278) with delta (0, 0)
Screenshot: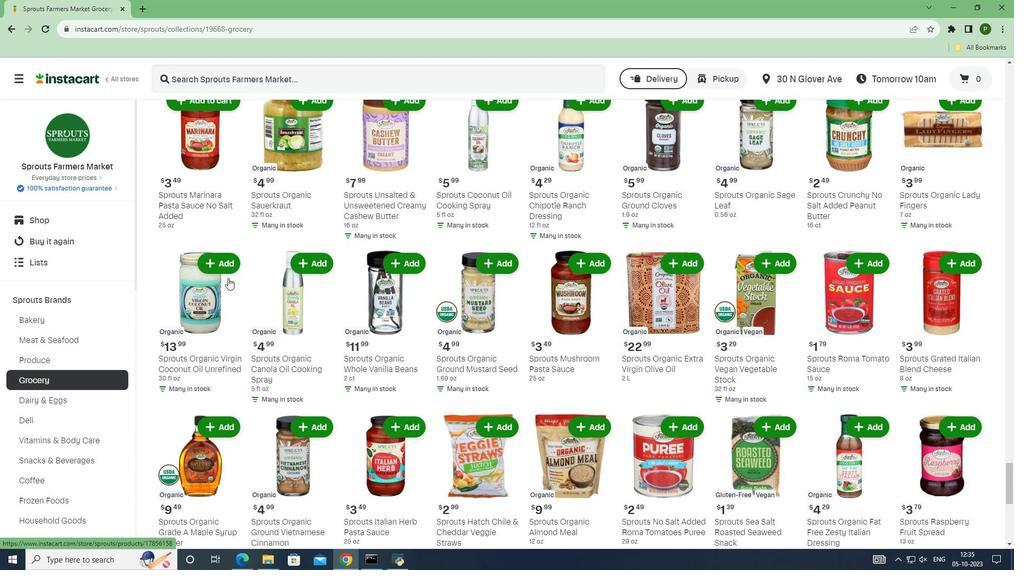 
Action: Mouse scrolled (228, 278) with delta (0, 0)
Screenshot: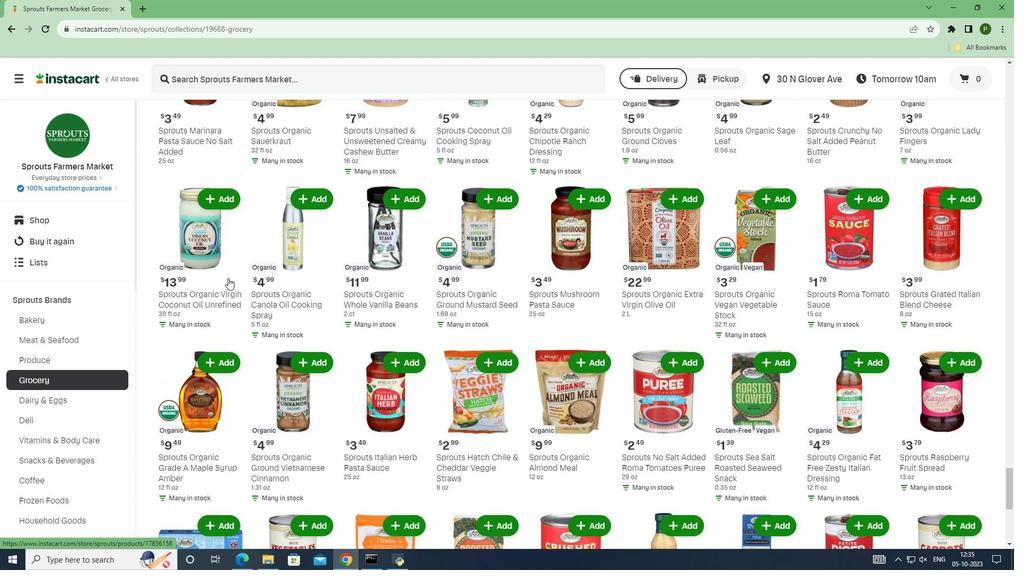 
Action: Mouse scrolled (228, 278) with delta (0, 0)
Screenshot: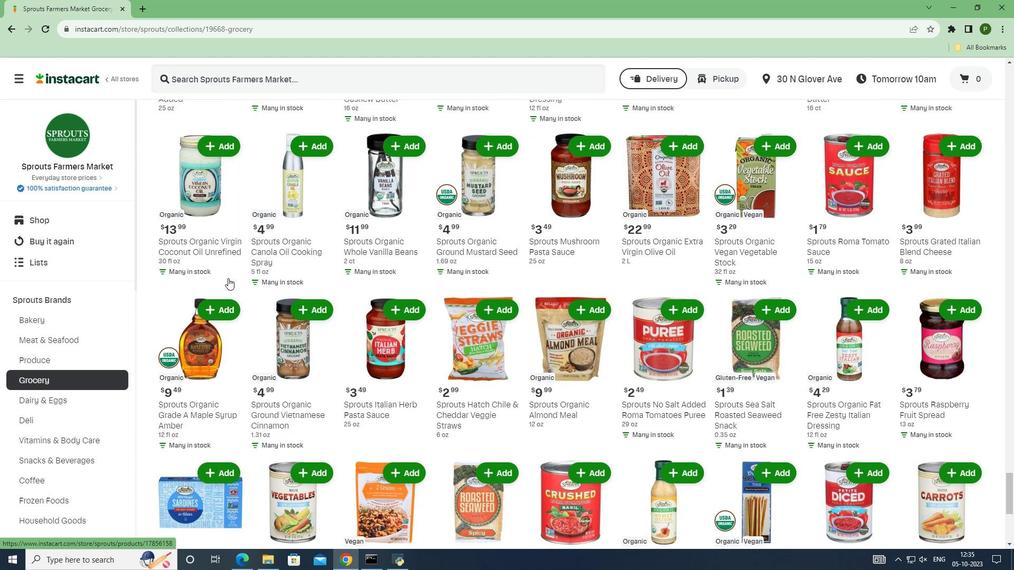 
Action: Mouse scrolled (228, 278) with delta (0, 0)
Screenshot: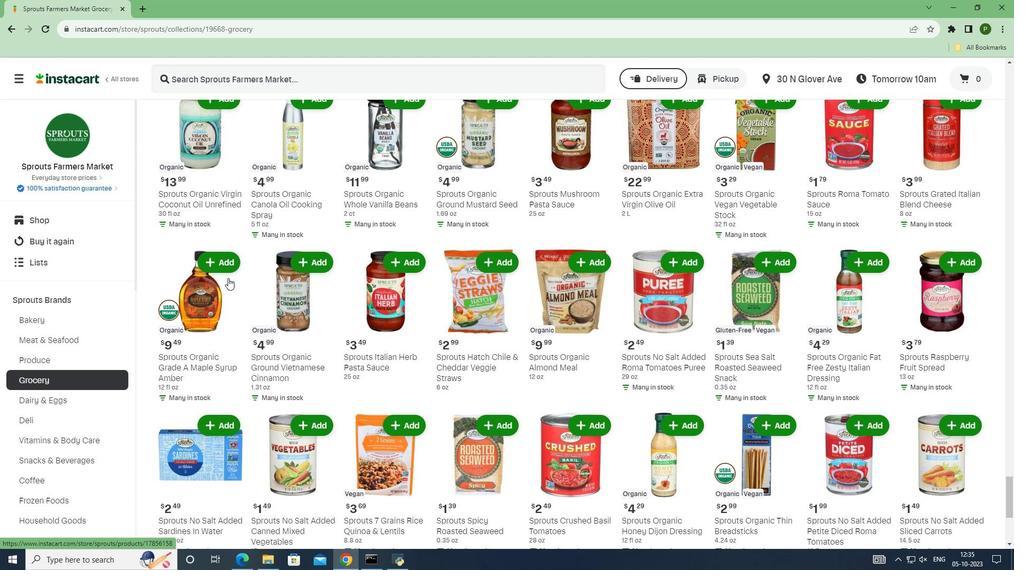 
Action: Mouse scrolled (228, 278) with delta (0, 0)
Screenshot: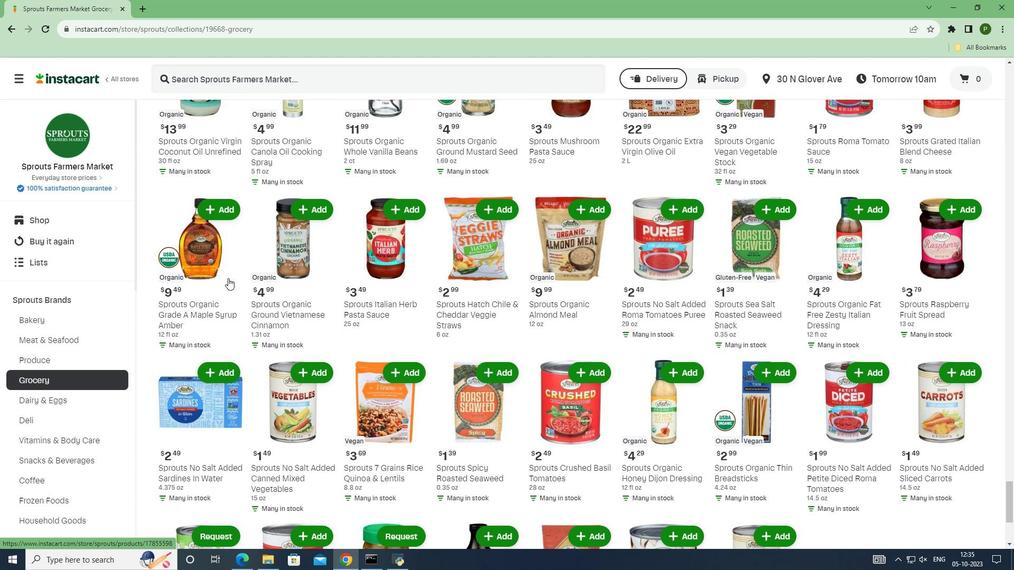 
Action: Mouse scrolled (228, 278) with delta (0, 0)
Screenshot: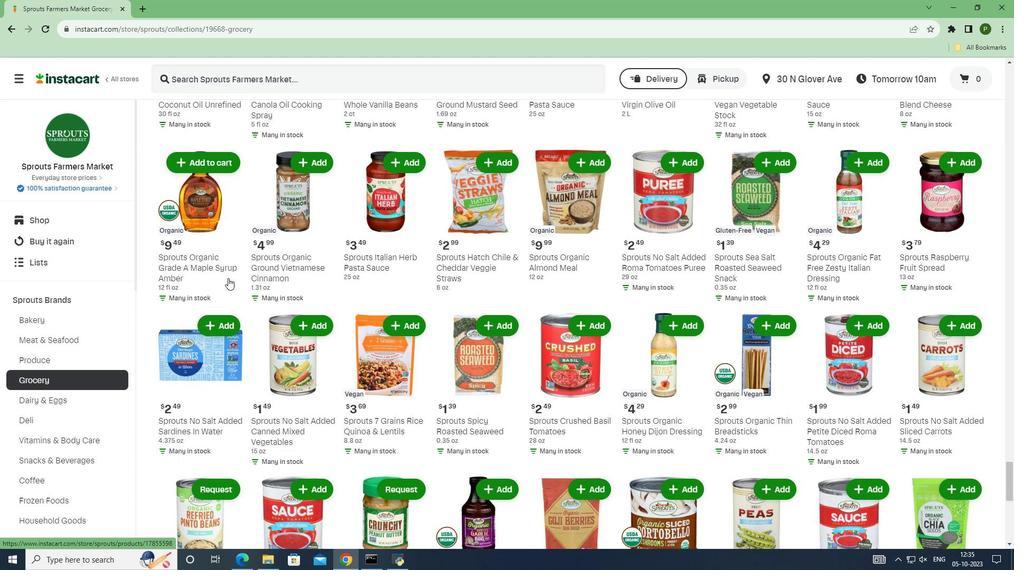 
Action: Mouse scrolled (228, 278) with delta (0, 0)
Screenshot: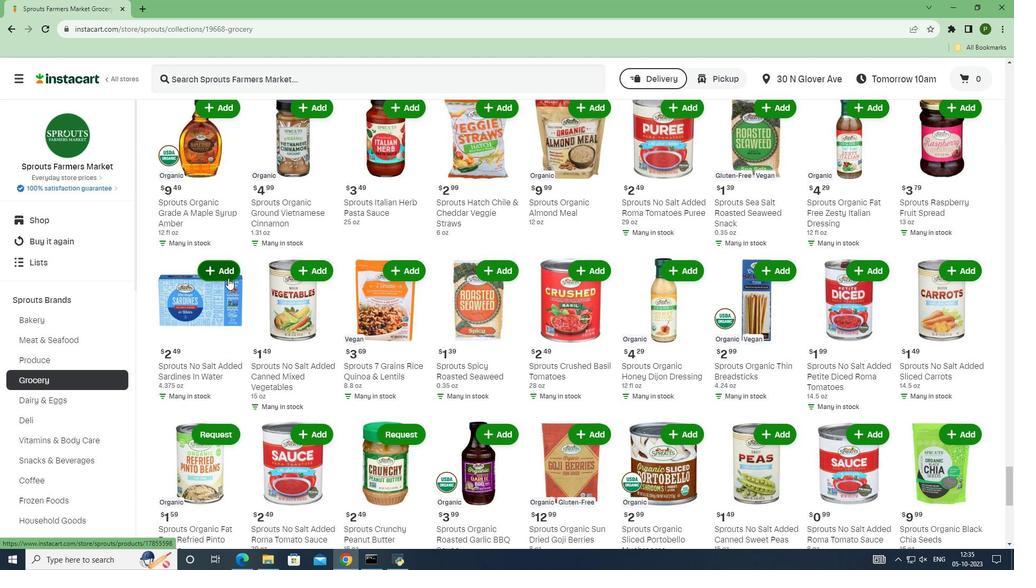 
Action: Mouse moved to (476, 223)
Screenshot: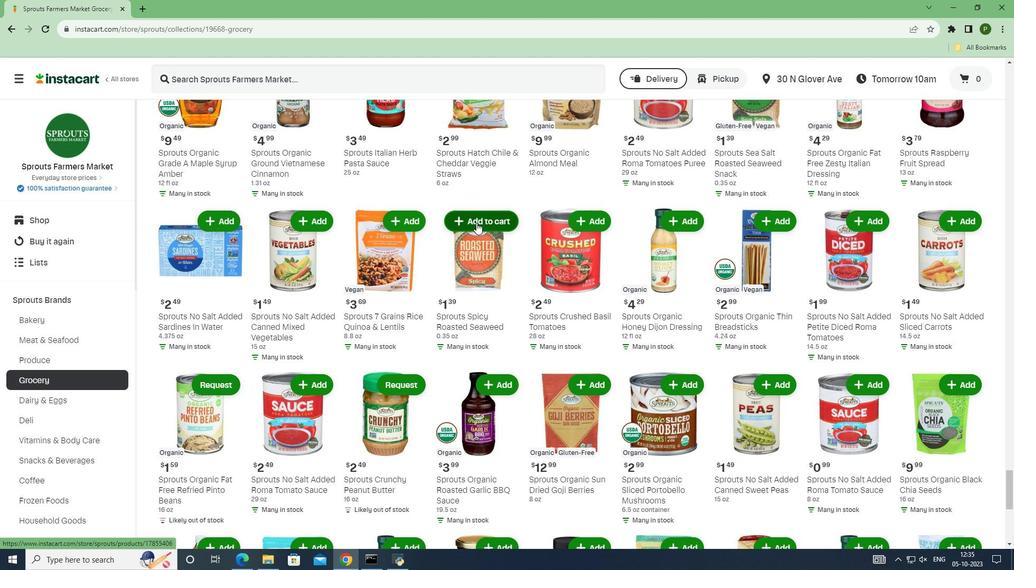 
Action: Mouse pressed left at (476, 223)
Screenshot: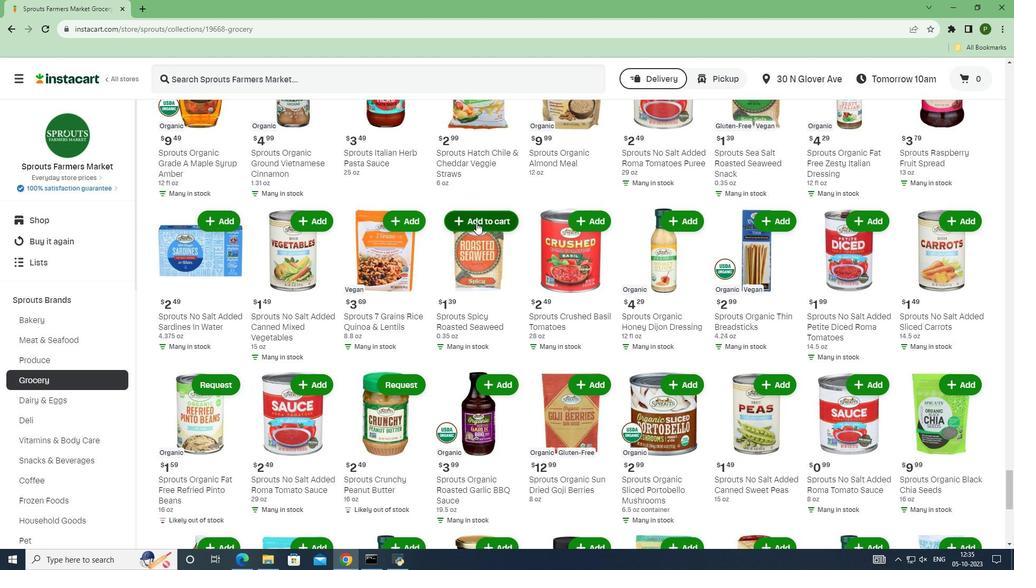 
